 Task: In the  document Climateaction.epub Add page color 'Gold'Gold . Insert watermark . Insert watermark  Softera Apply Font Style in watermark Georgia; font size  113 and place the watermark  Horizontally
Action: Mouse moved to (52, 90)
Screenshot: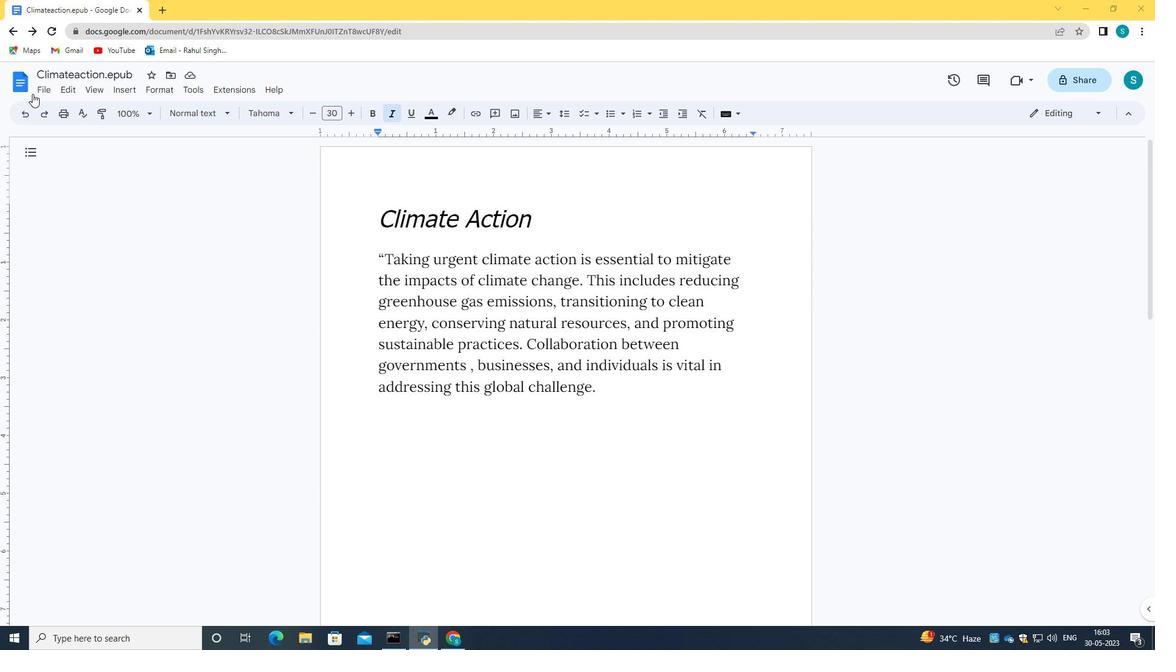 
Action: Mouse pressed left at (52, 90)
Screenshot: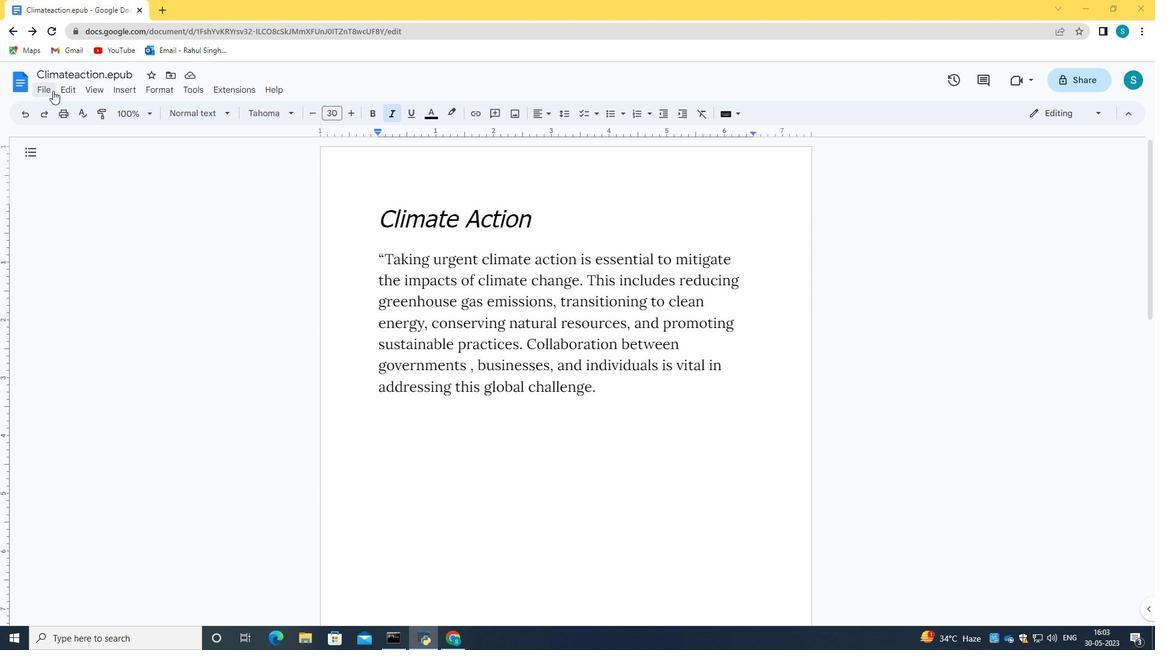 
Action: Mouse moved to (130, 427)
Screenshot: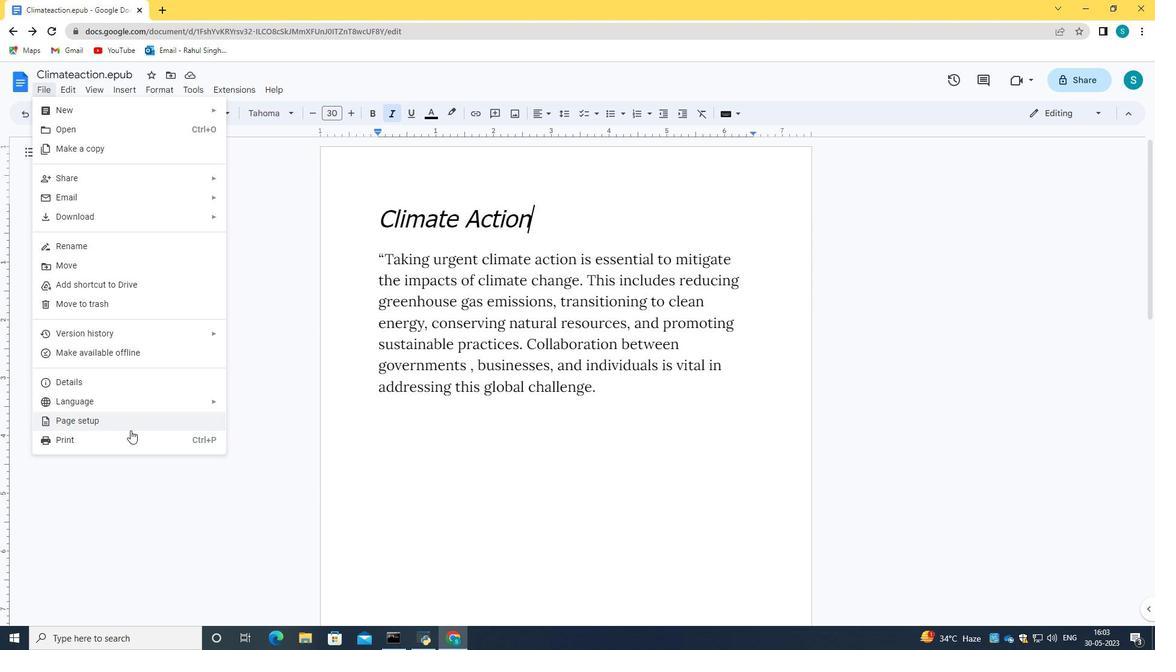 
Action: Mouse pressed left at (130, 427)
Screenshot: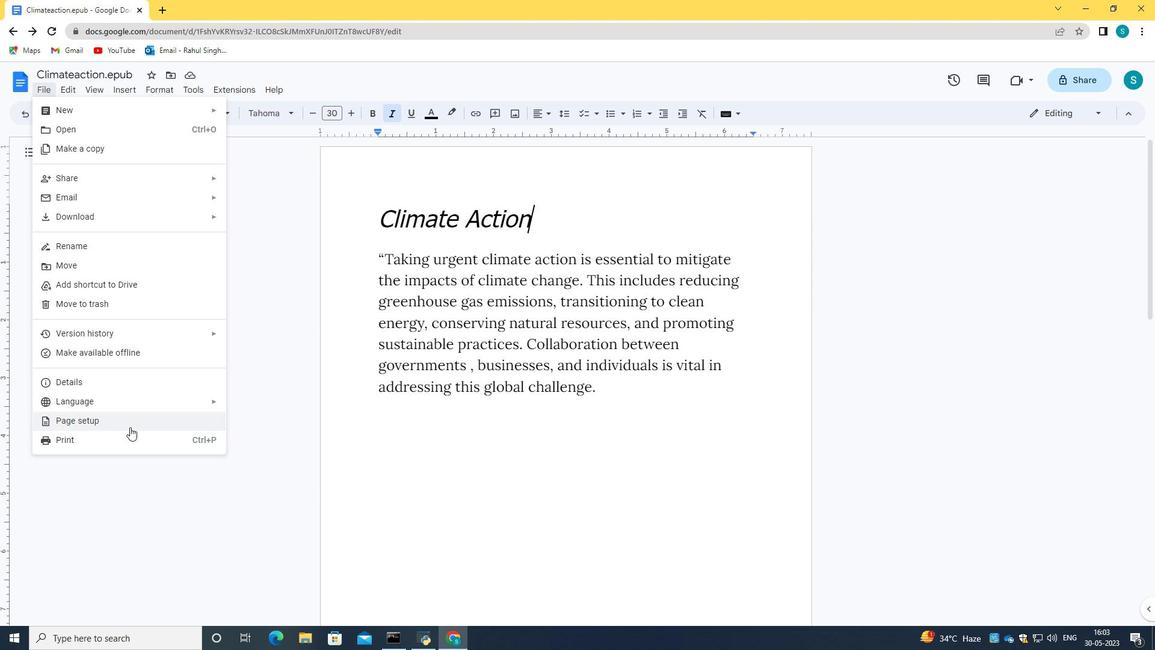 
Action: Mouse moved to (483, 417)
Screenshot: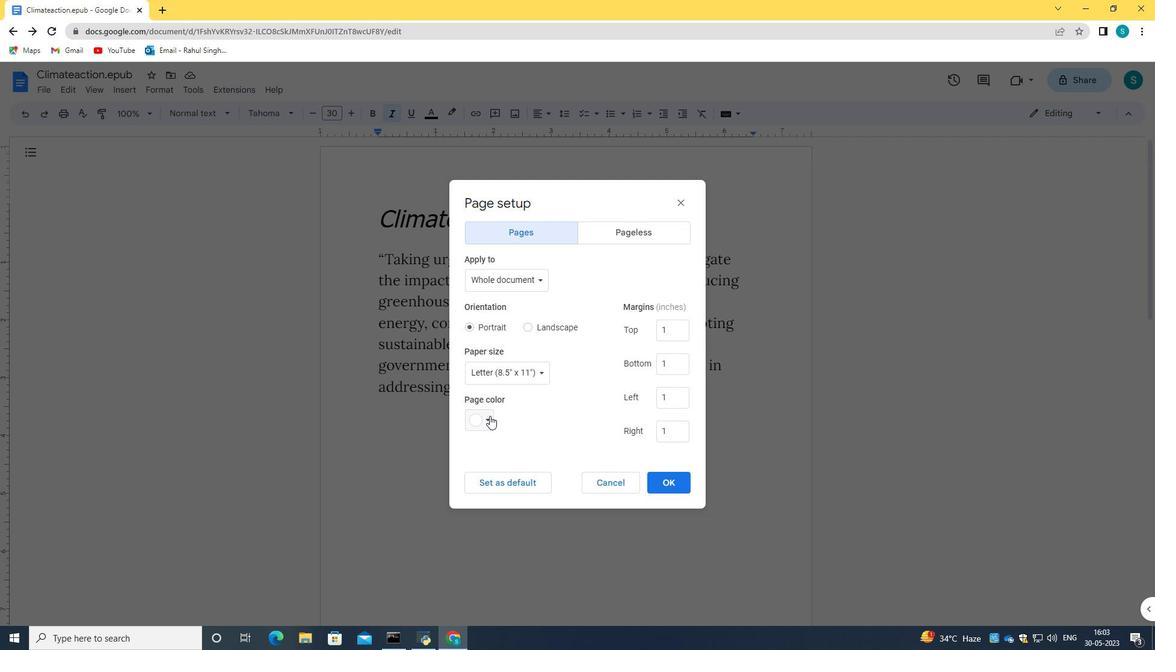 
Action: Mouse pressed left at (483, 417)
Screenshot: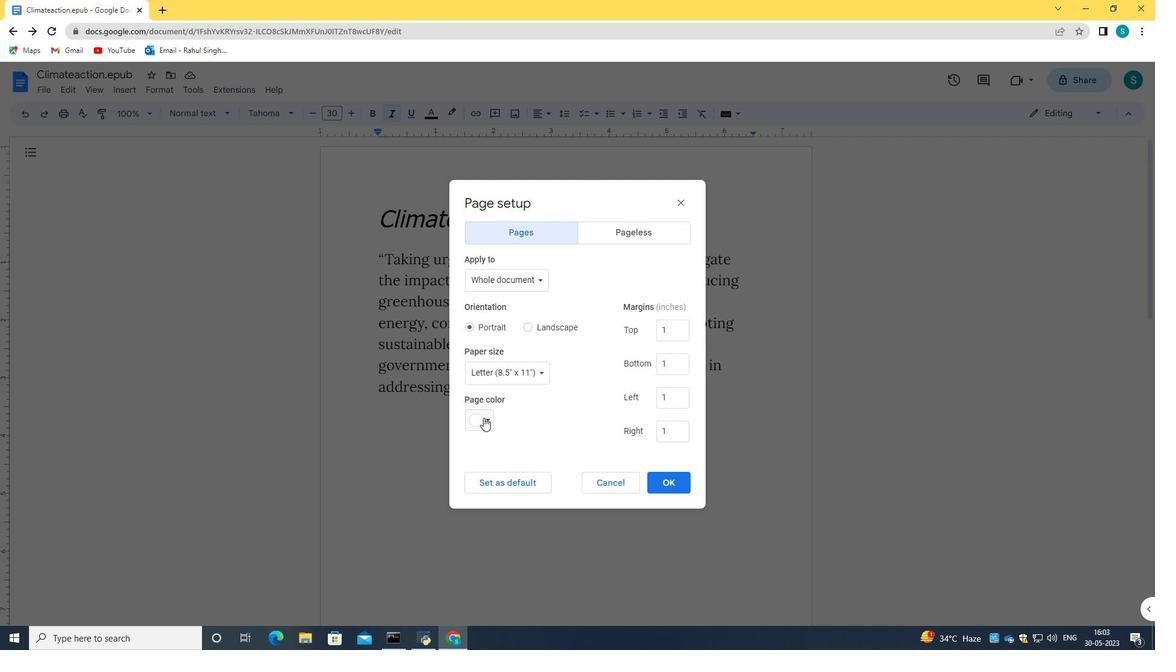 
Action: Mouse moved to (520, 526)
Screenshot: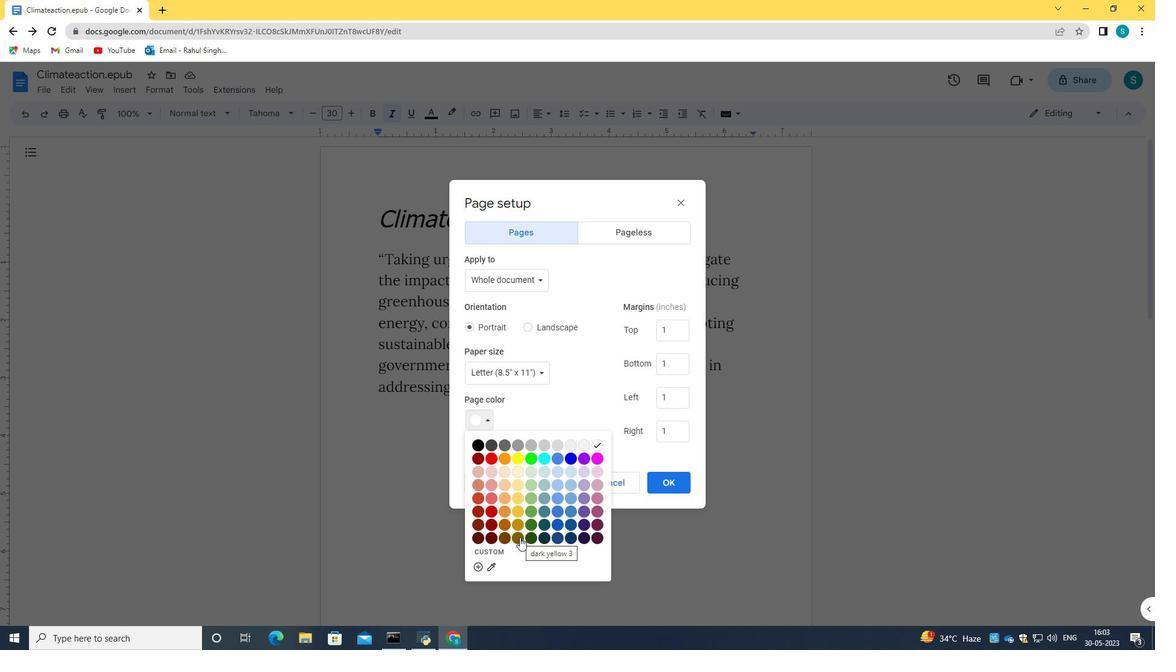 
Action: Mouse pressed left at (520, 526)
Screenshot: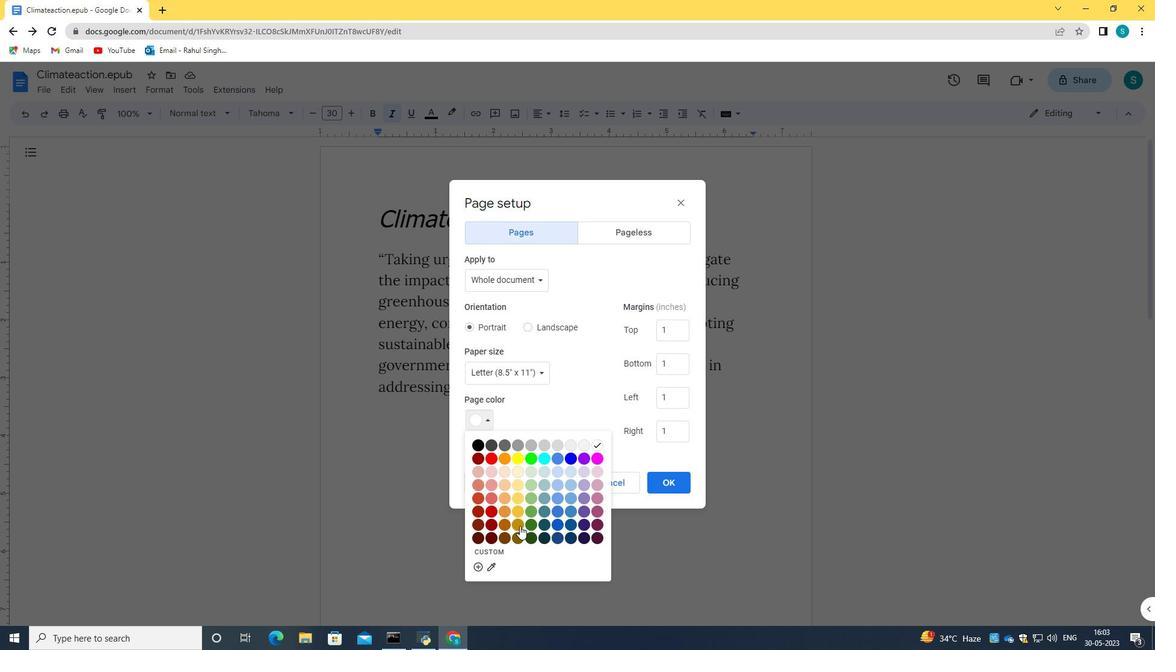 
Action: Mouse moved to (671, 486)
Screenshot: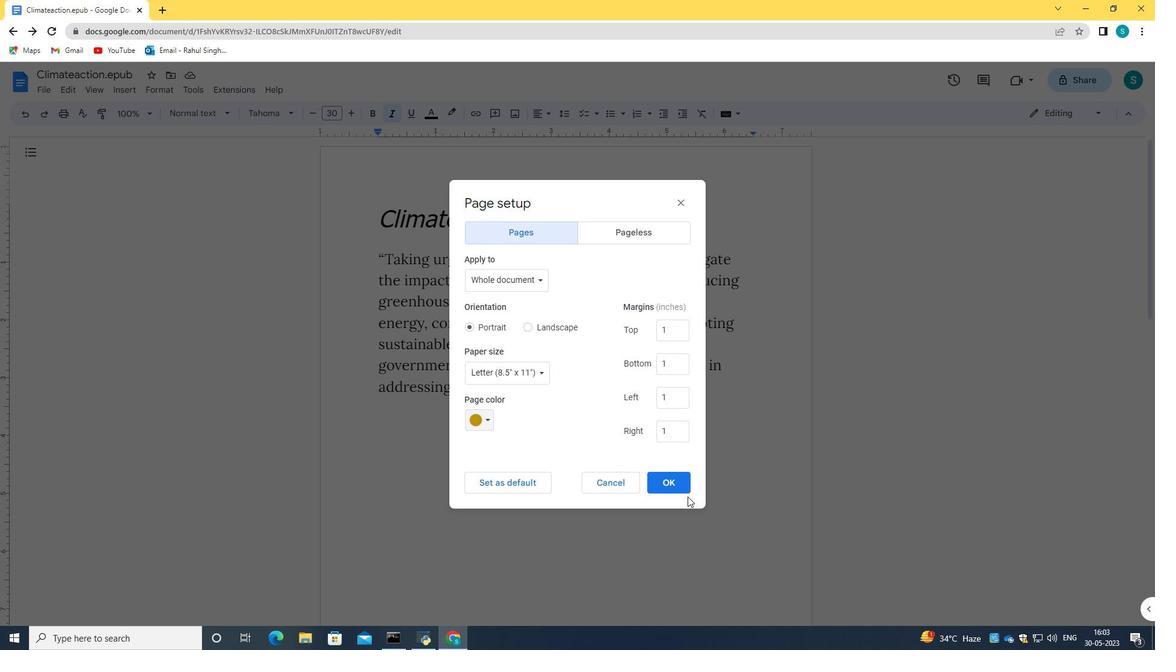 
Action: Mouse pressed left at (671, 486)
Screenshot: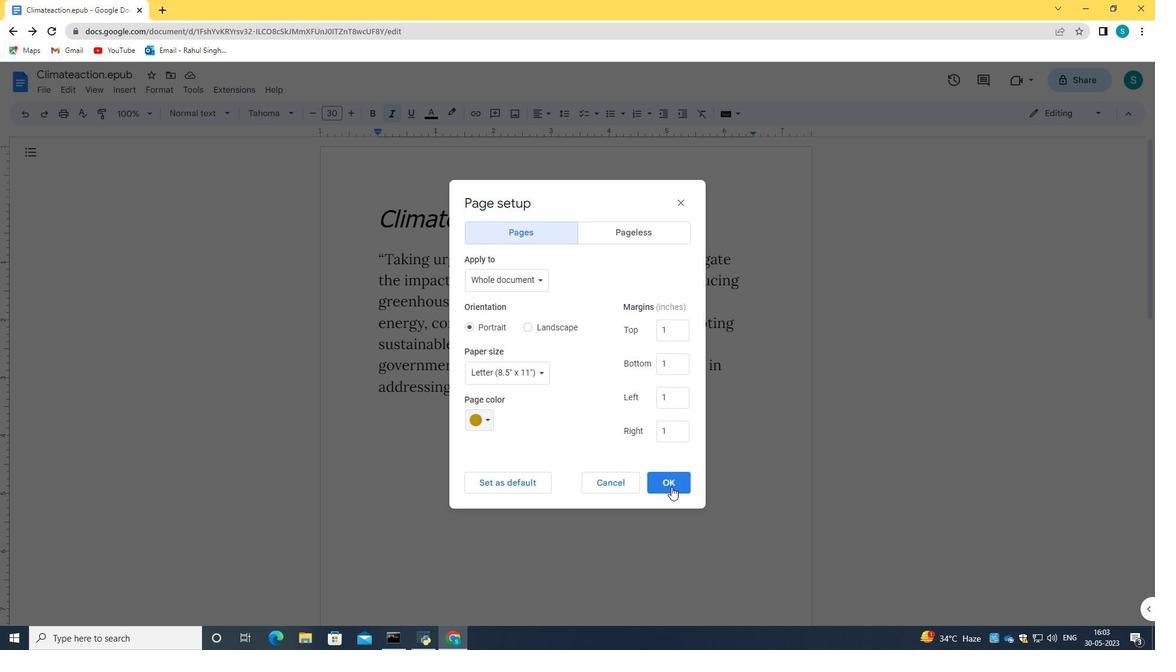 
Action: Mouse moved to (675, 328)
Screenshot: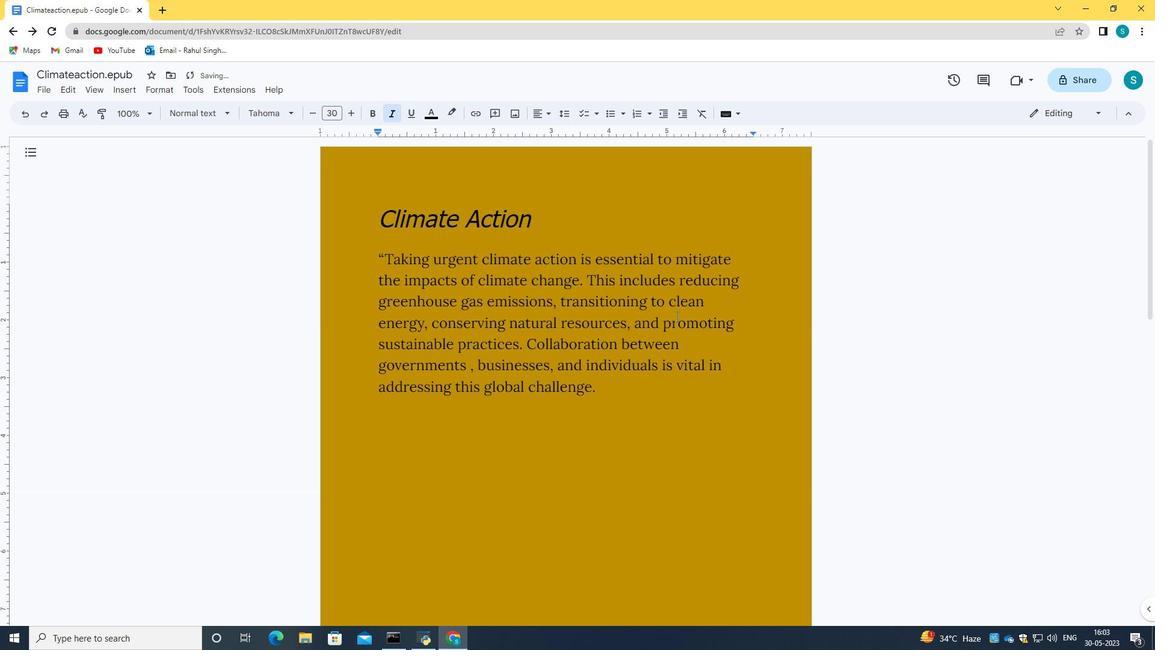 
Action: Mouse scrolled (675, 328) with delta (0, 0)
Screenshot: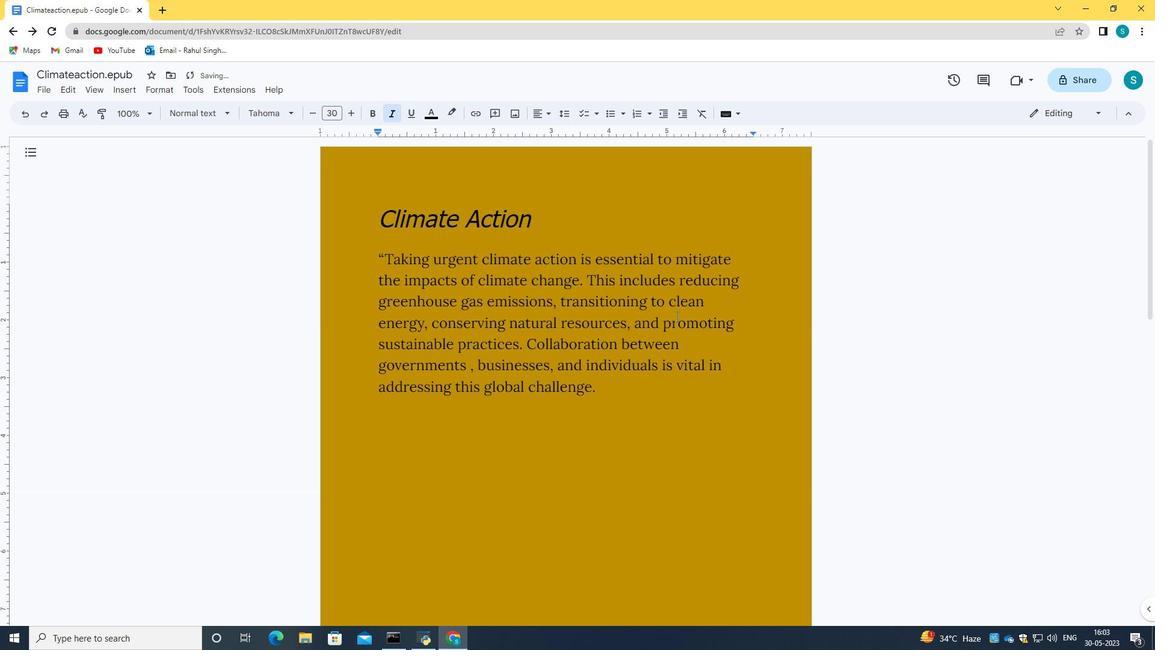 
Action: Mouse moved to (675, 329)
Screenshot: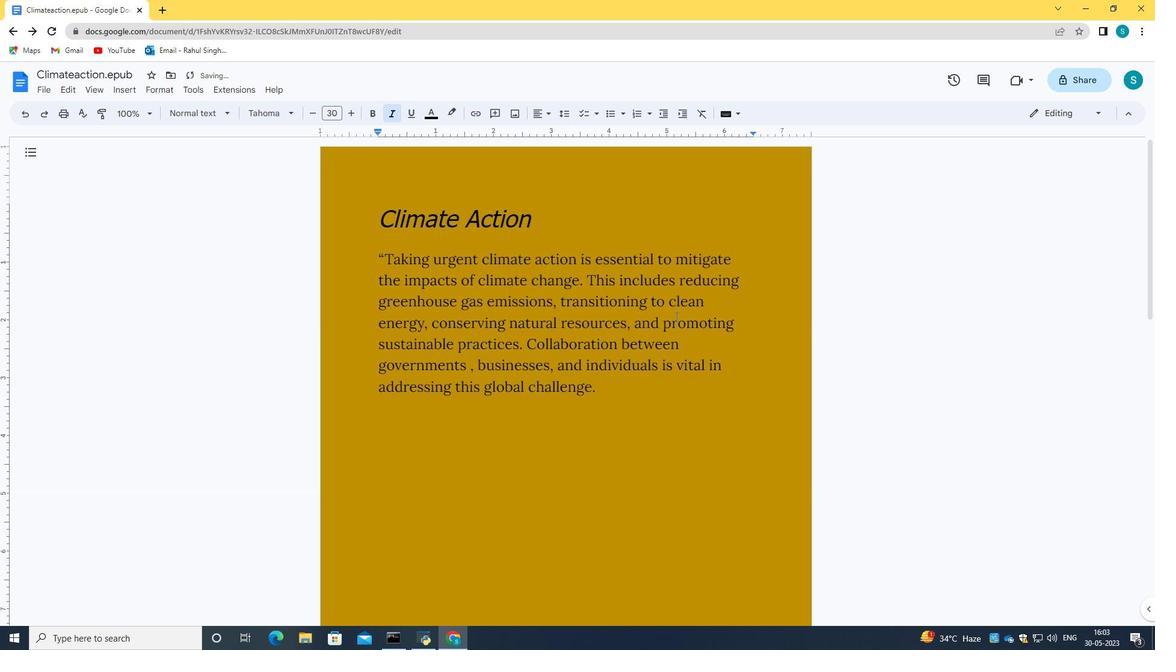 
Action: Mouse scrolled (675, 328) with delta (0, 0)
Screenshot: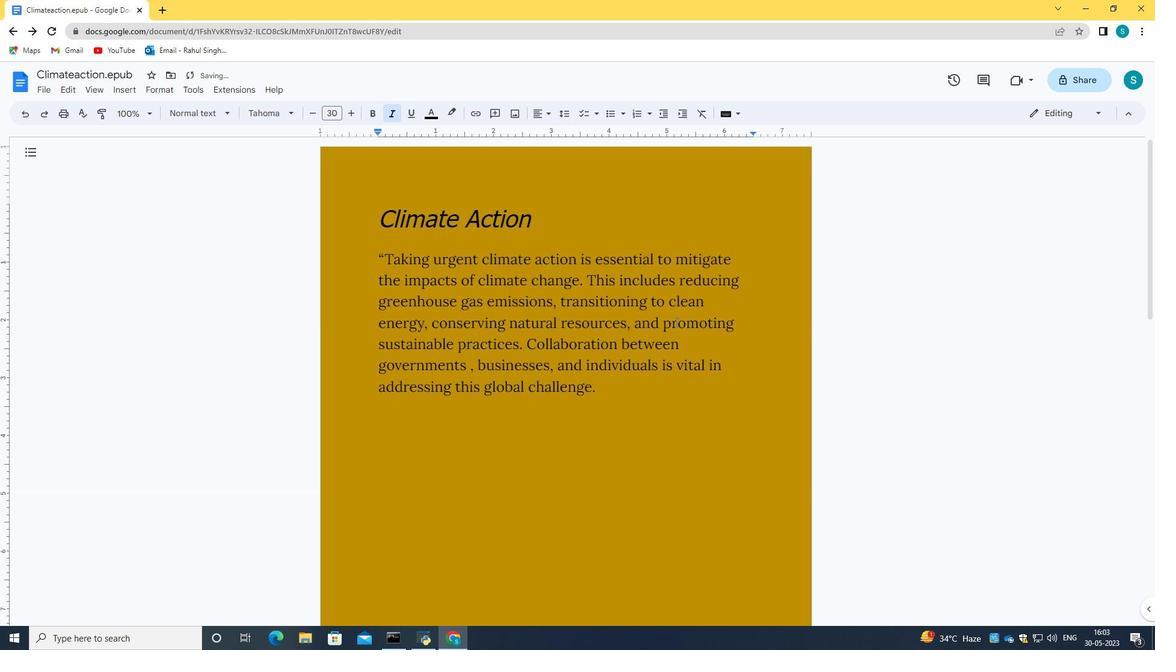
Action: Mouse moved to (675, 330)
Screenshot: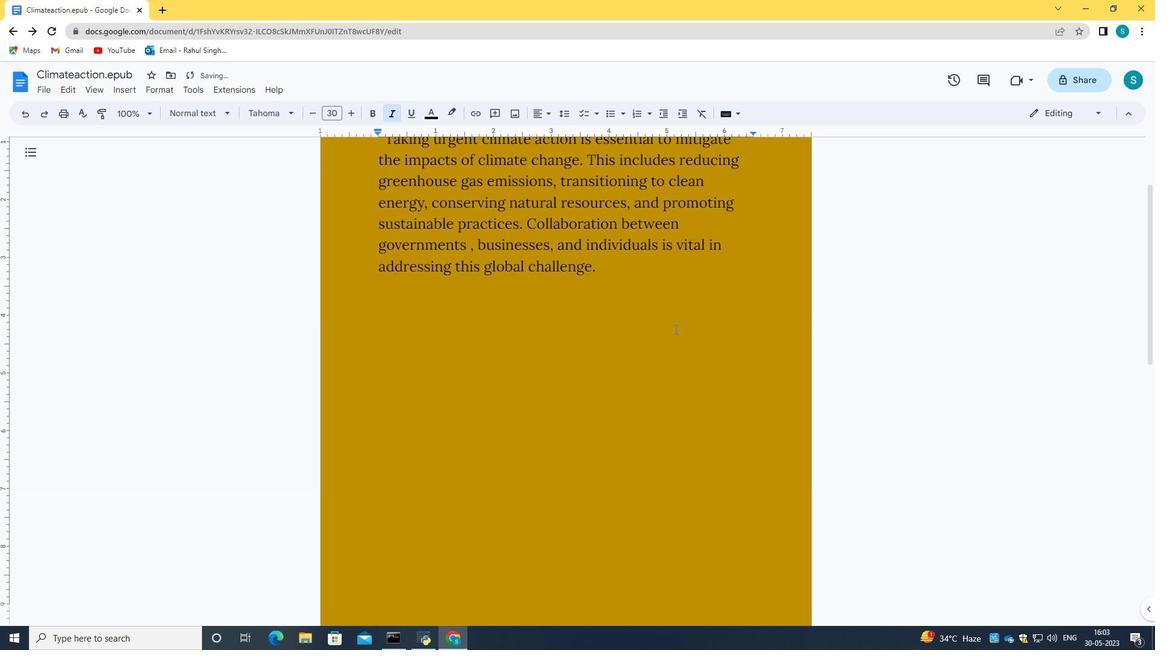 
Action: Mouse scrolled (675, 331) with delta (0, 0)
Screenshot: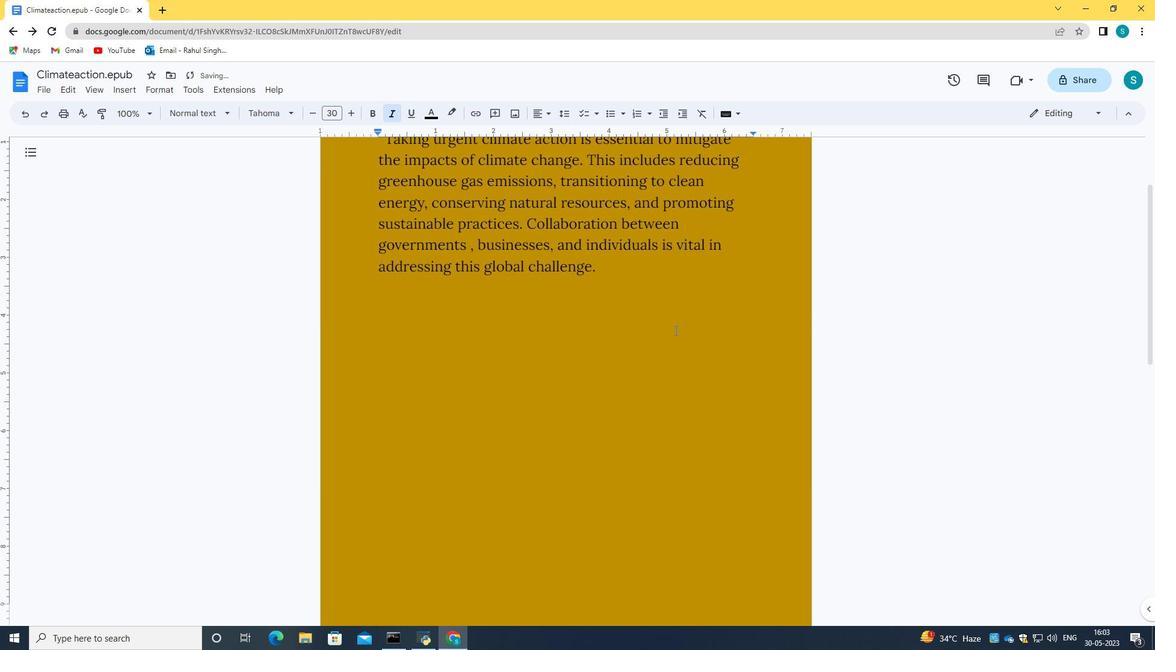
Action: Mouse scrolled (675, 331) with delta (0, 0)
Screenshot: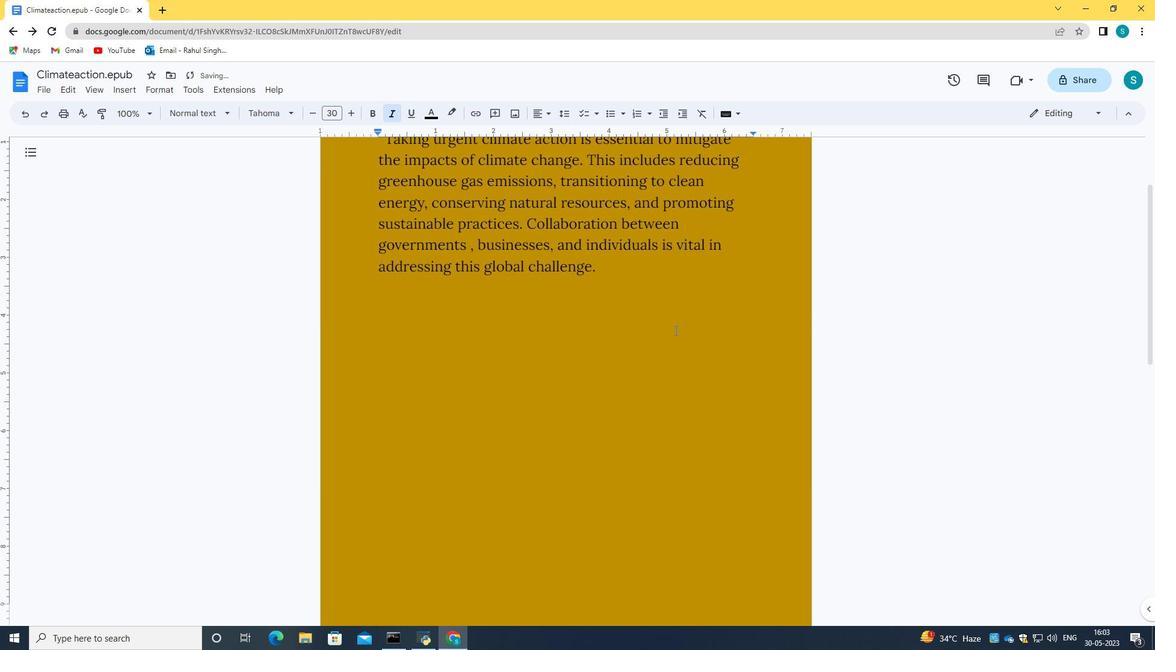 
Action: Mouse scrolled (675, 331) with delta (0, 0)
Screenshot: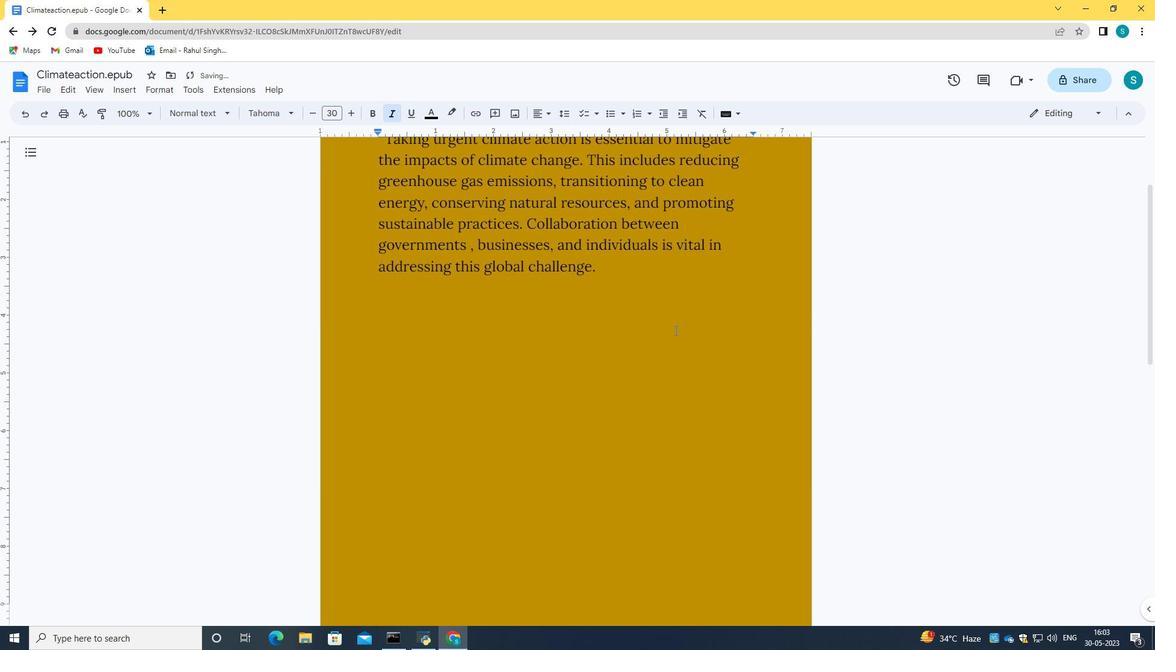 
Action: Mouse scrolled (675, 331) with delta (0, 0)
Screenshot: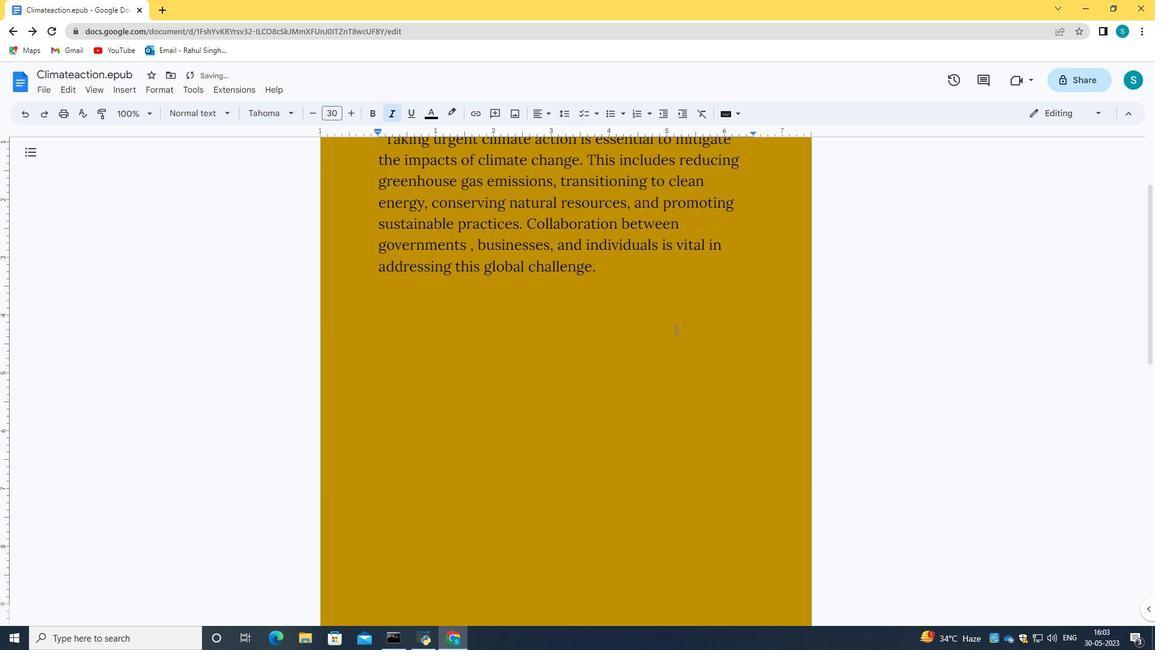 
Action: Mouse moved to (123, 90)
Screenshot: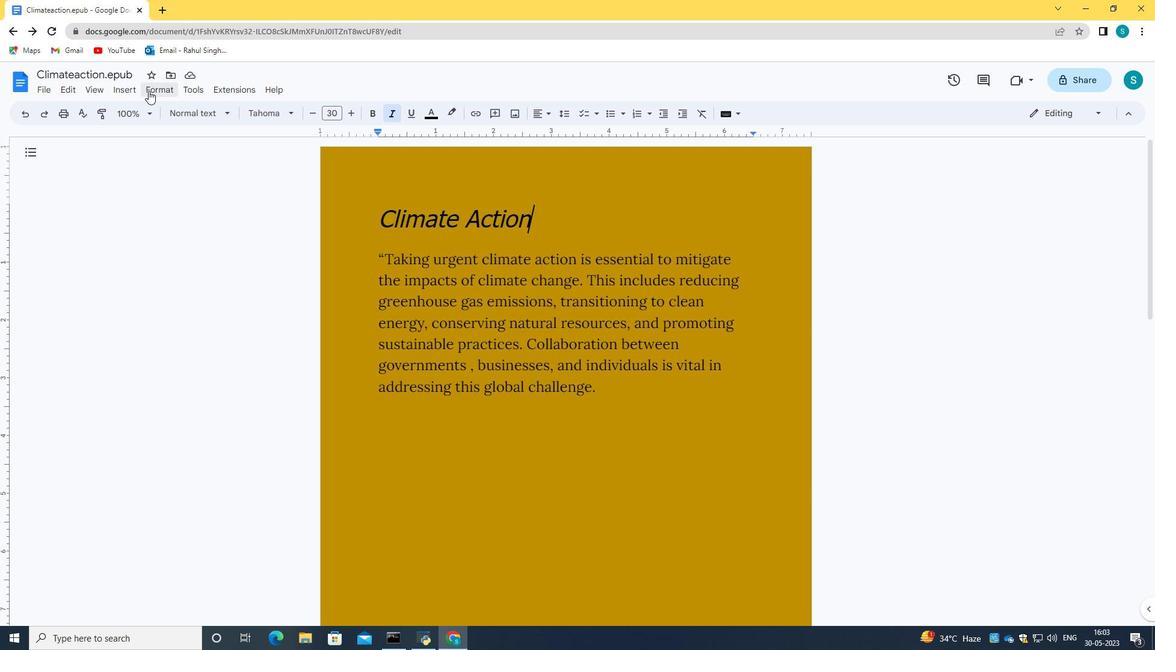 
Action: Mouse pressed left at (123, 90)
Screenshot: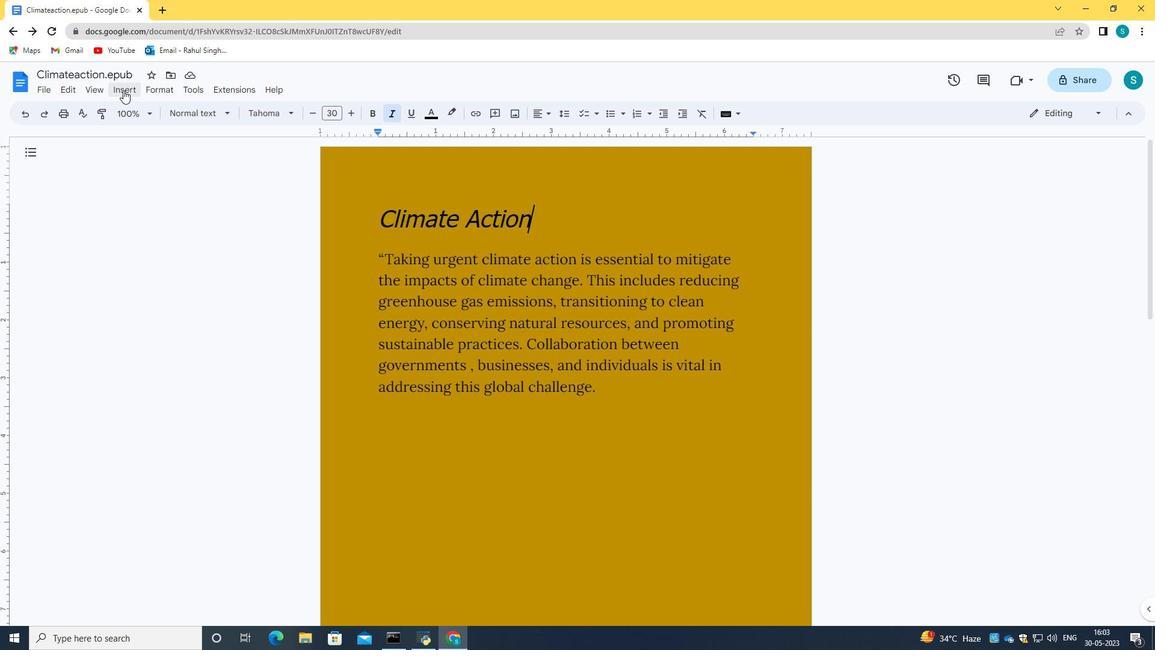 
Action: Mouse moved to (188, 378)
Screenshot: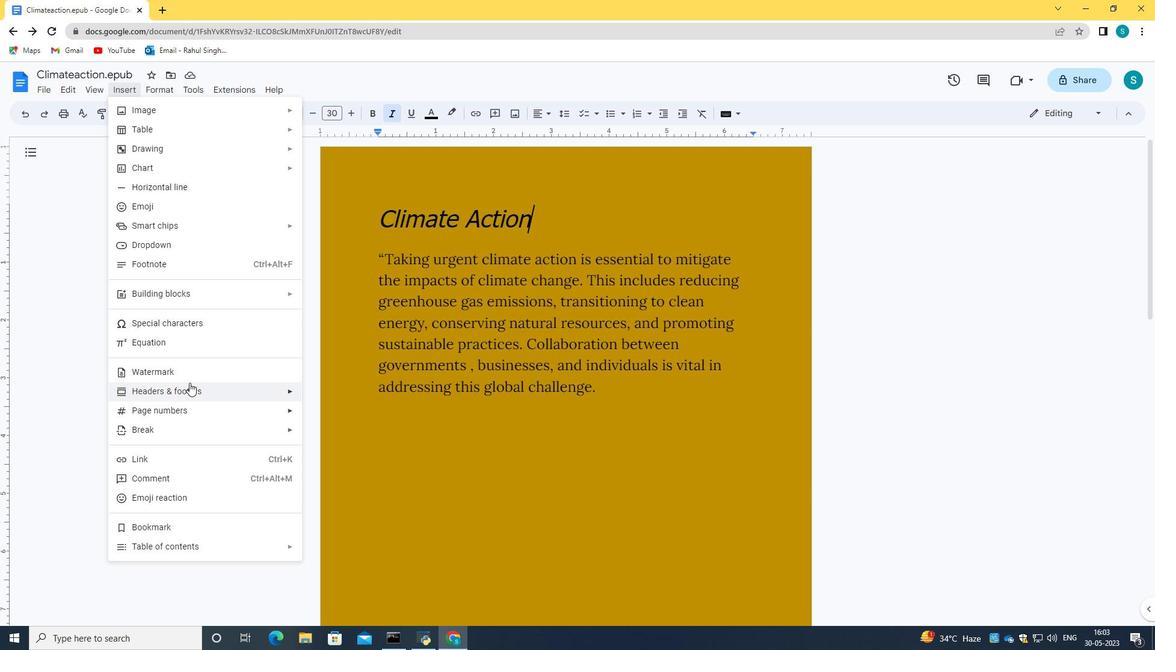 
Action: Mouse pressed left at (188, 378)
Screenshot: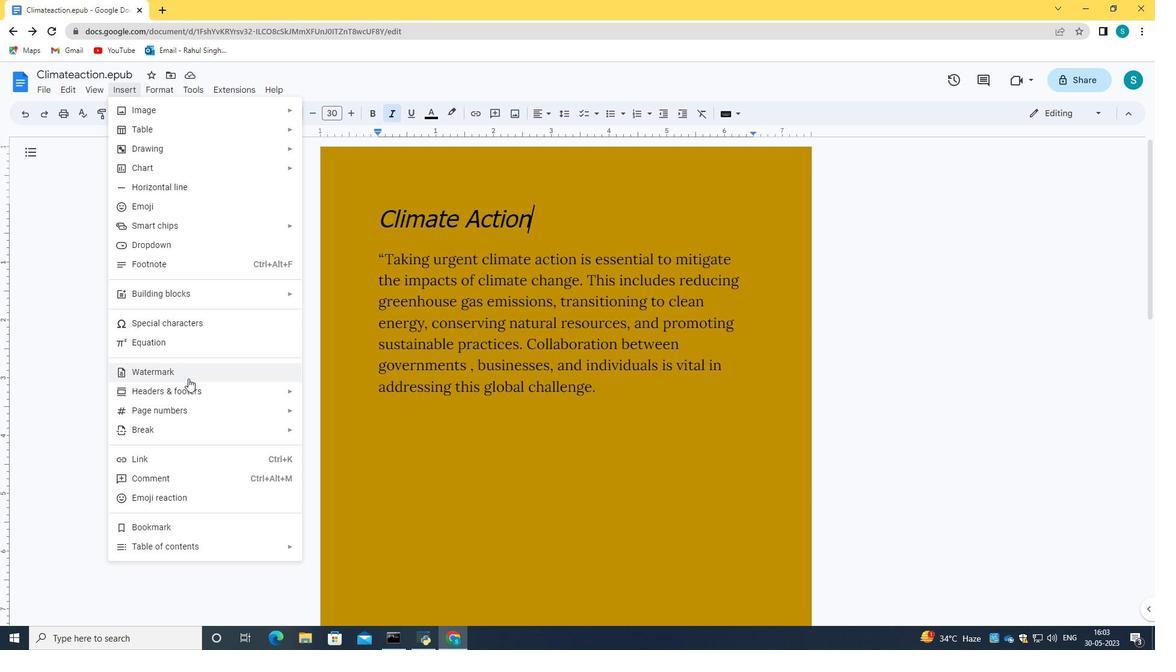 
Action: Mouse moved to (1117, 147)
Screenshot: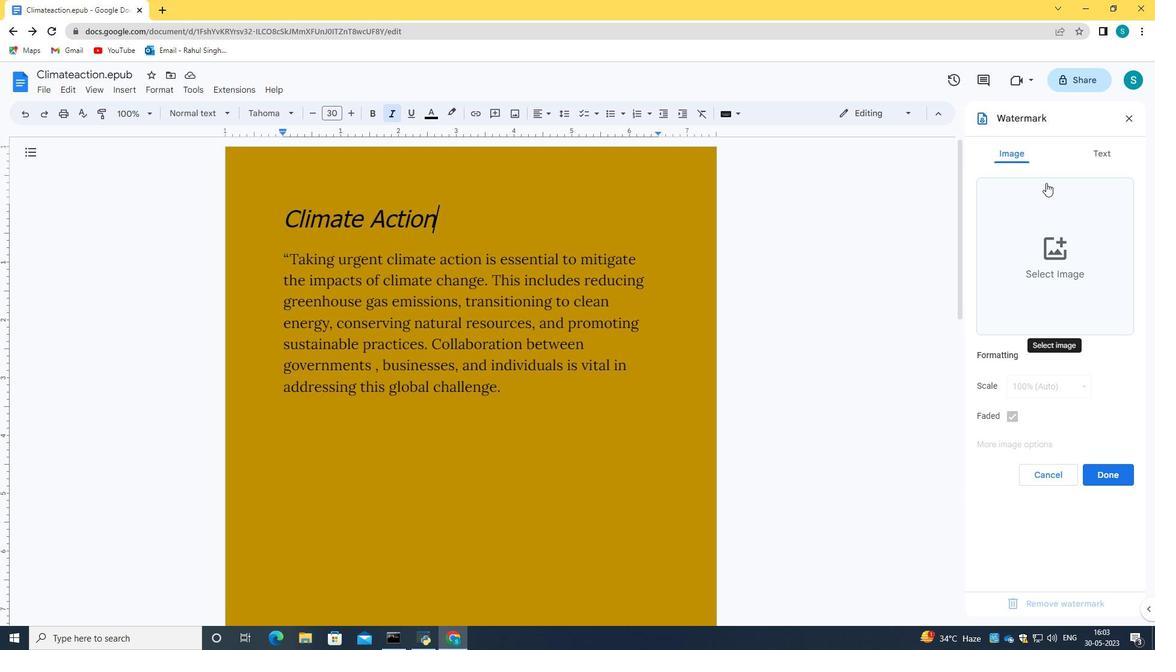 
Action: Mouse pressed left at (1117, 147)
Screenshot: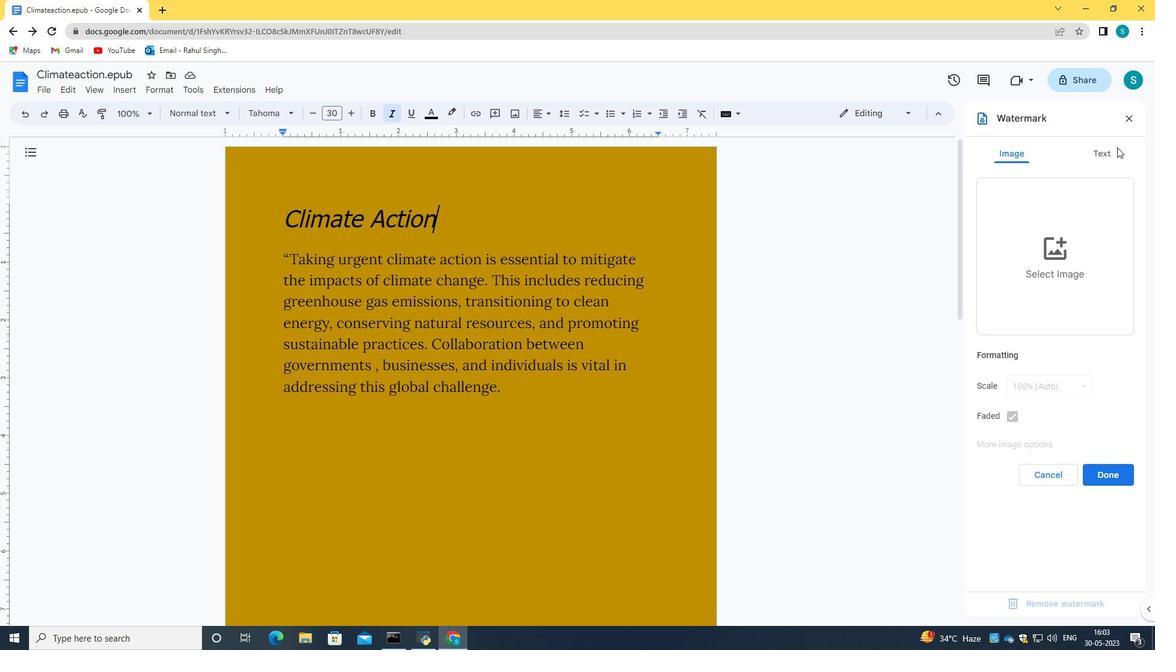 
Action: Mouse moved to (1107, 156)
Screenshot: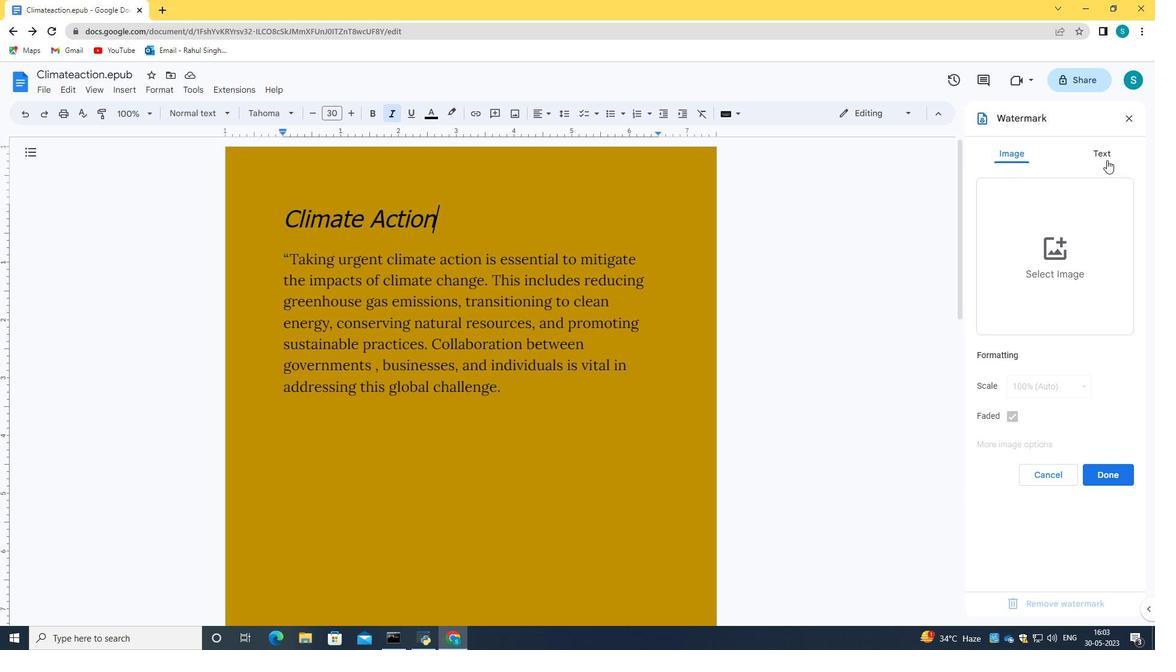 
Action: Mouse pressed left at (1107, 156)
Screenshot: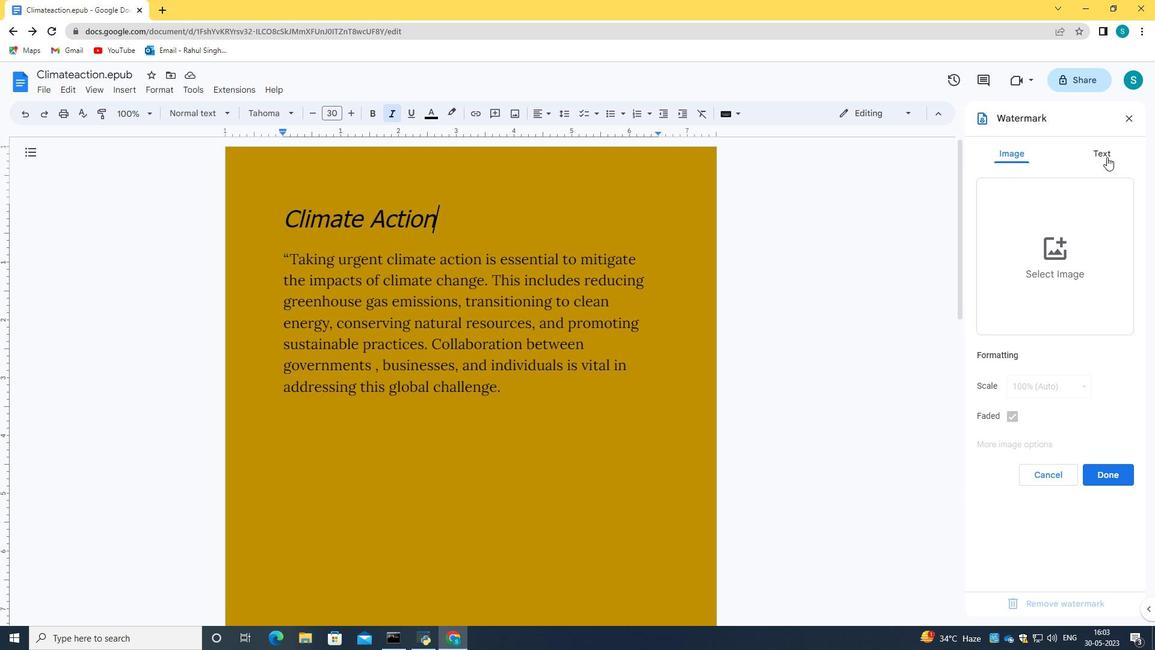 
Action: Mouse moved to (1007, 190)
Screenshot: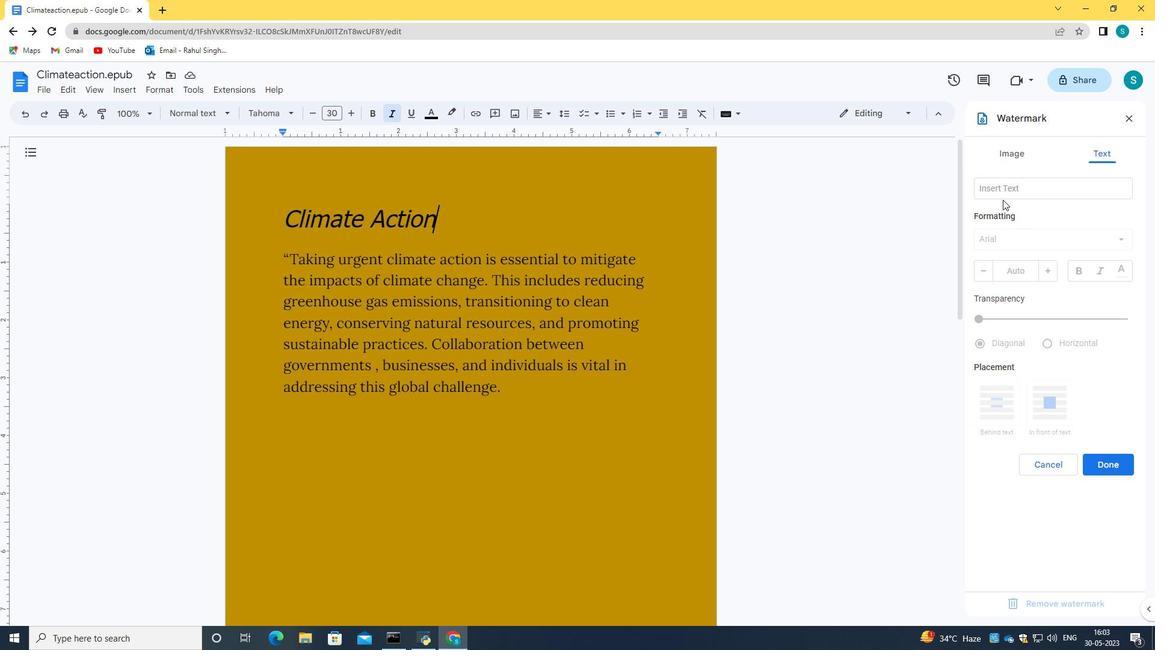 
Action: Mouse pressed left at (1007, 190)
Screenshot: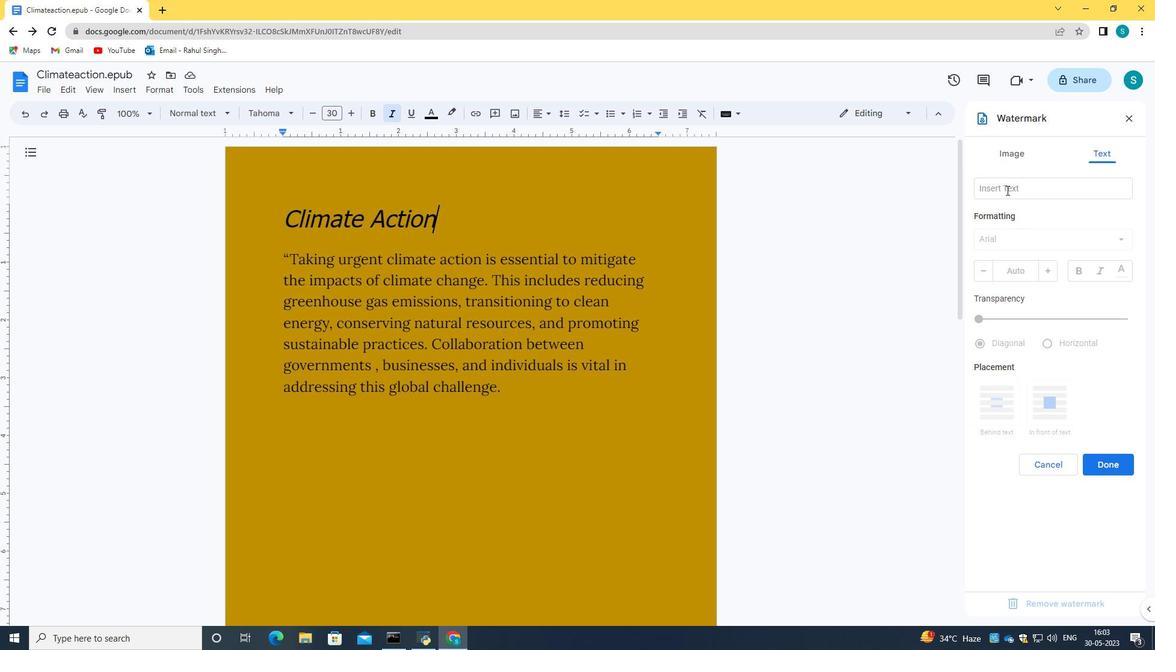 
Action: Key pressed <Key.caps_lock>S<Key.caps_lock>oft<Key.backspace><Key.backspace><Key.backspace><Key.backspace>s<Key.caps_lock>OFTERA
Screenshot: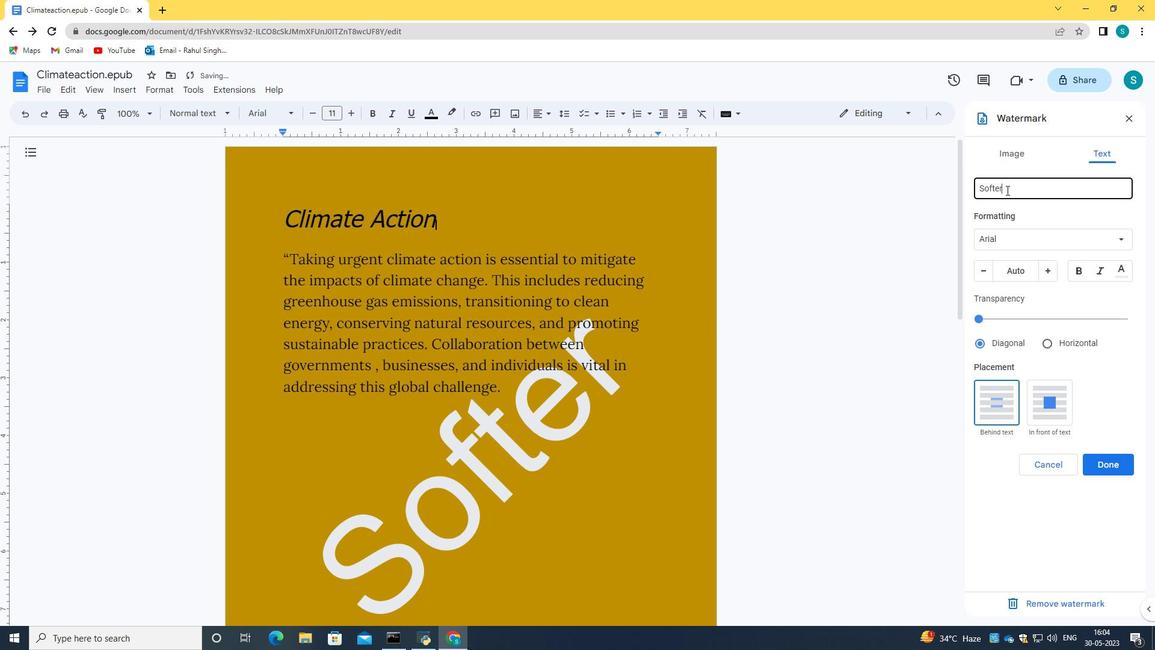 
Action: Mouse moved to (1021, 236)
Screenshot: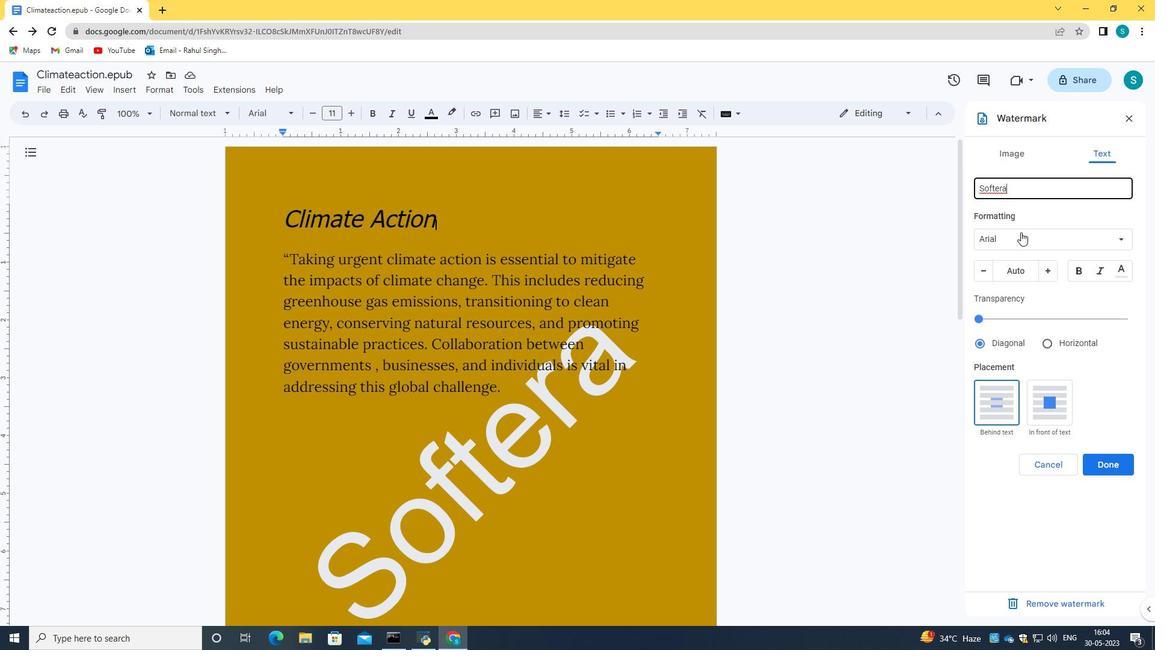 
Action: Mouse pressed left at (1021, 236)
Screenshot: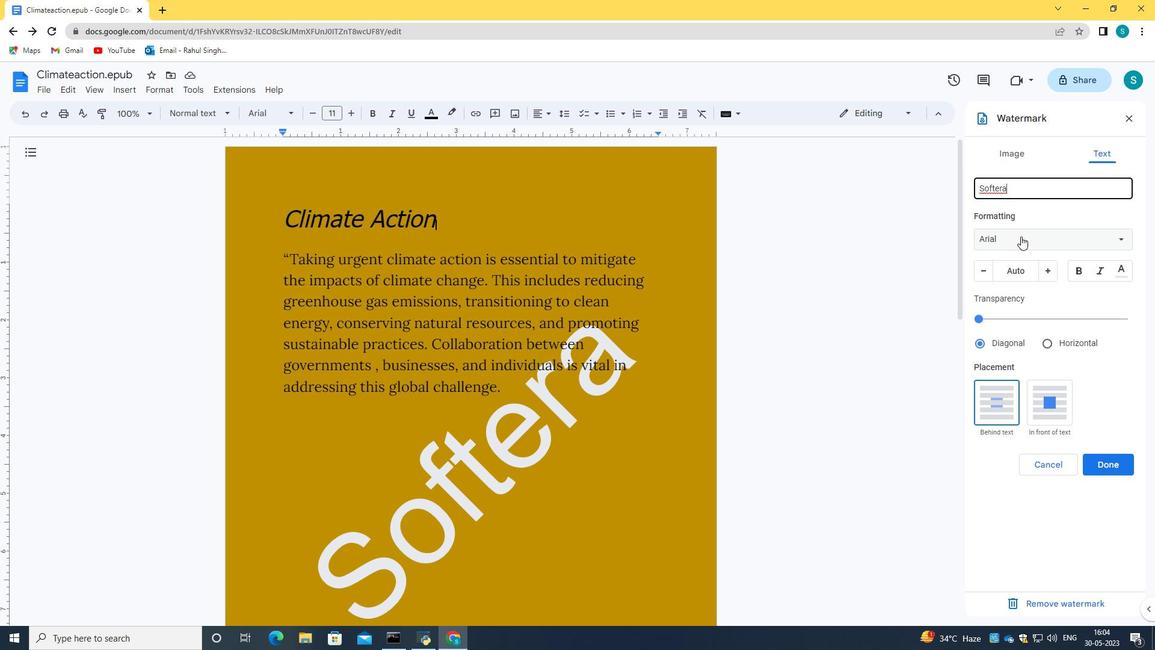 
Action: Mouse moved to (1025, 390)
Screenshot: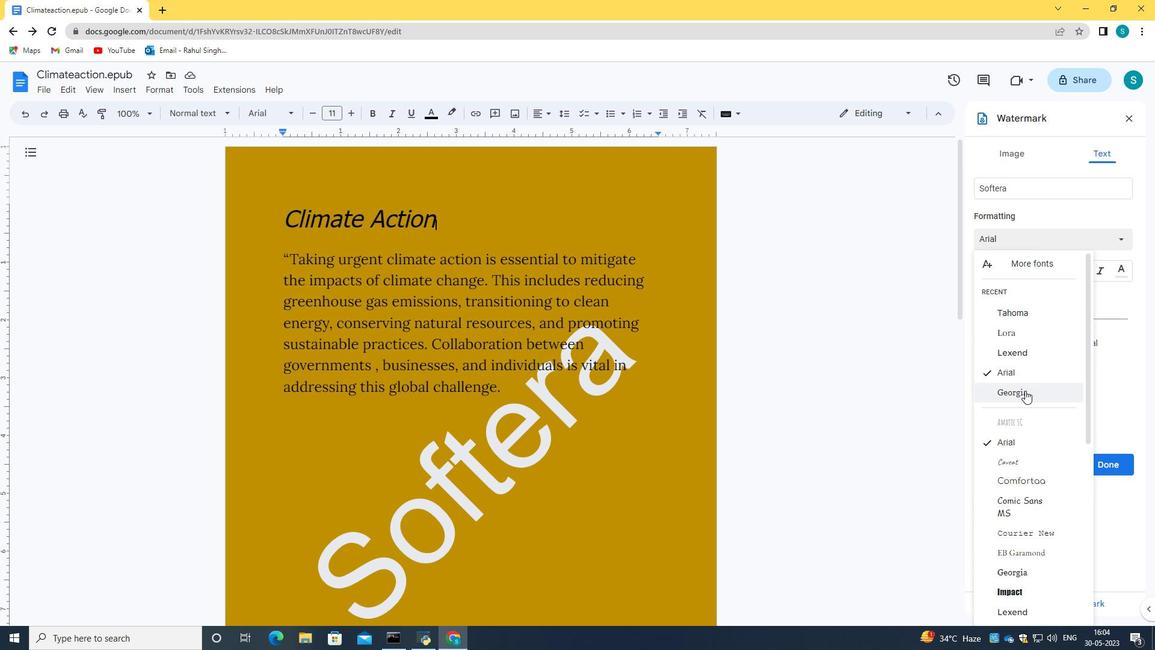 
Action: Mouse pressed left at (1025, 390)
Screenshot: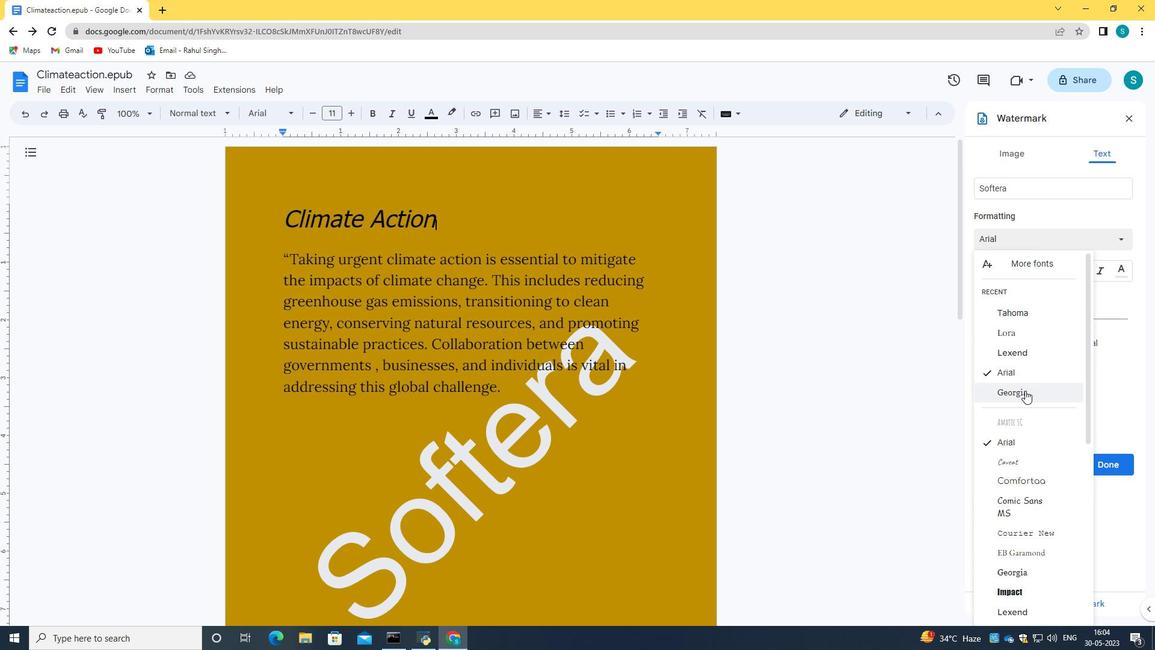 
Action: Mouse moved to (1027, 271)
Screenshot: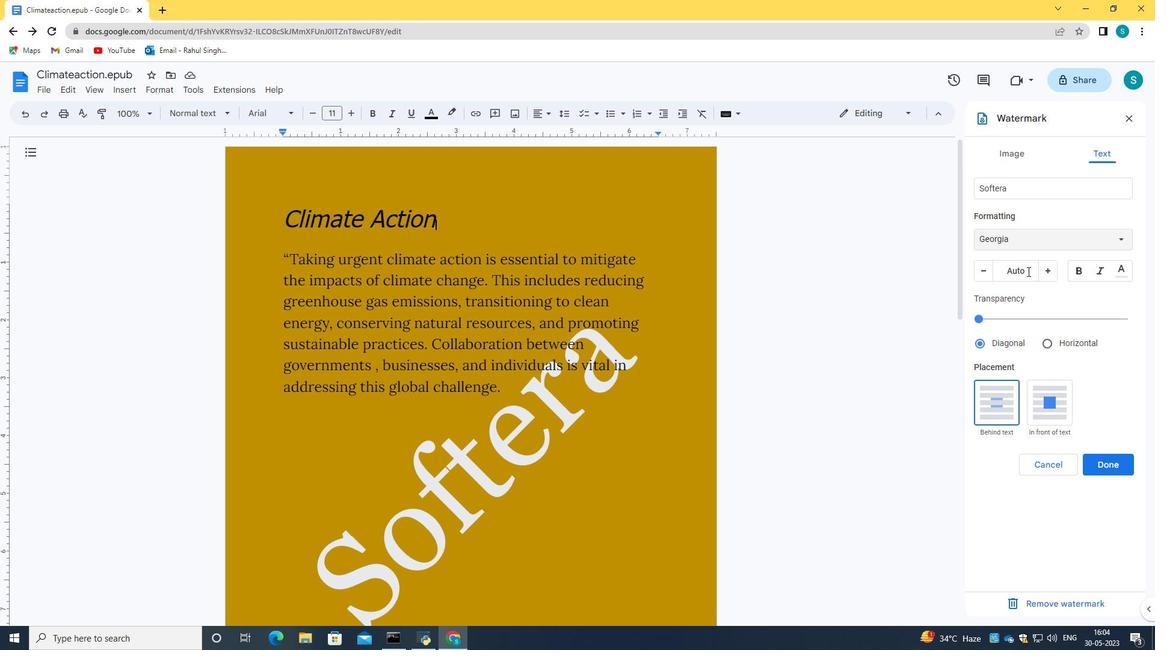 
Action: Mouse pressed left at (1027, 271)
Screenshot: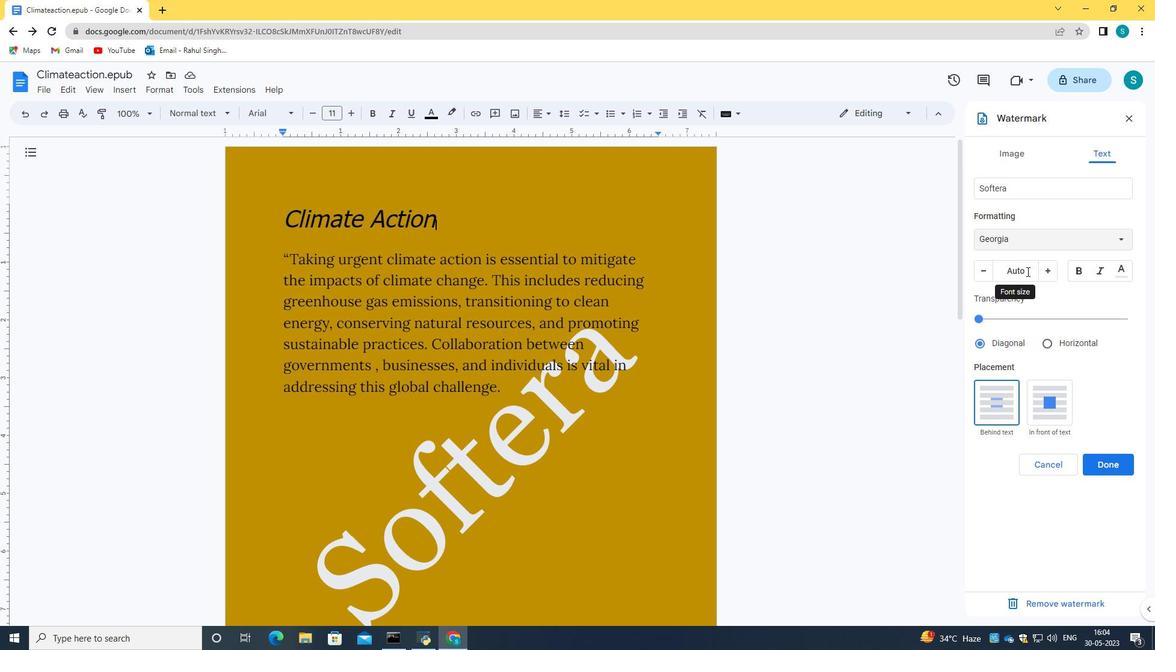 
Action: Key pressed 113
Screenshot: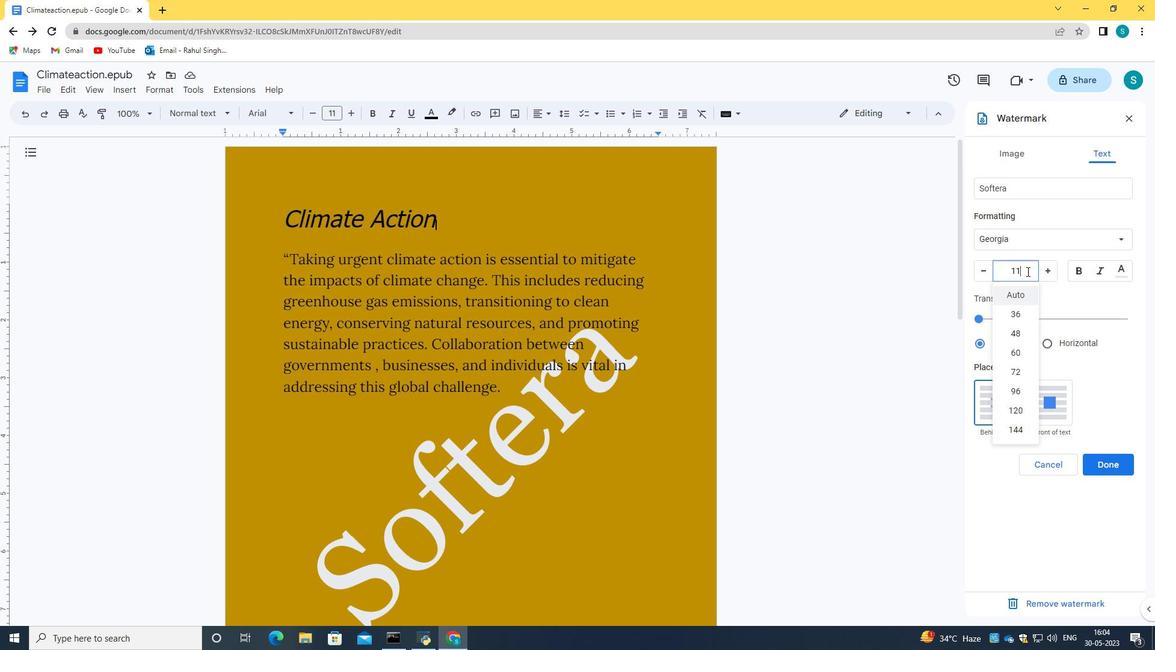 
Action: Mouse moved to (1005, 298)
Screenshot: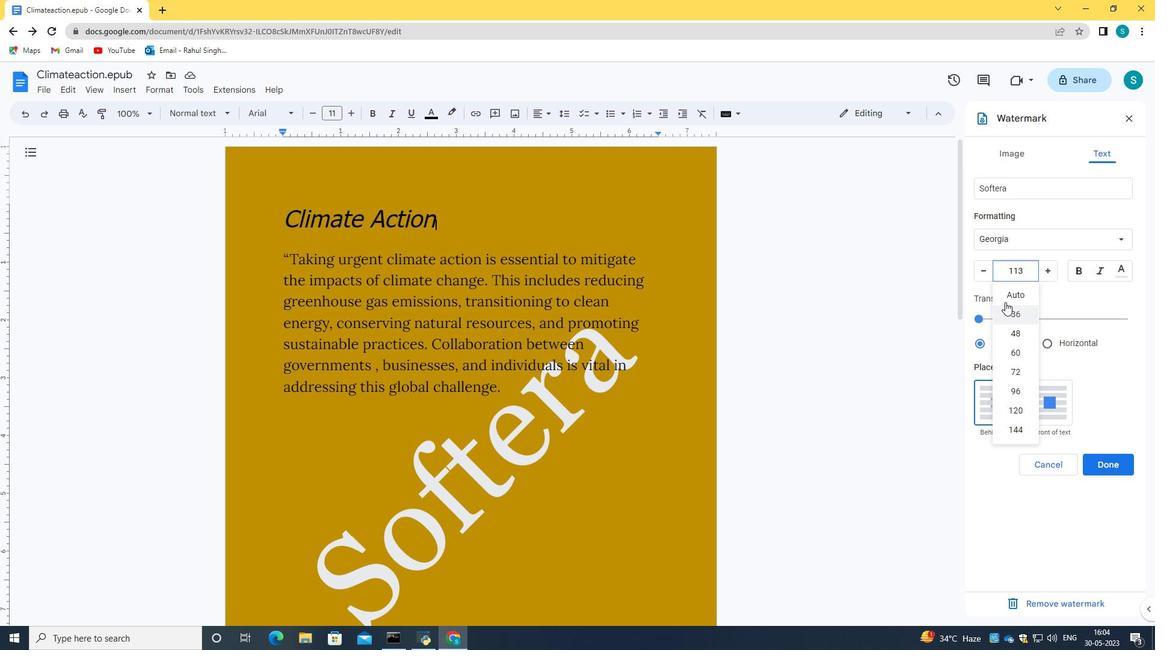
Action: Key pressed <Key.enter>
Screenshot: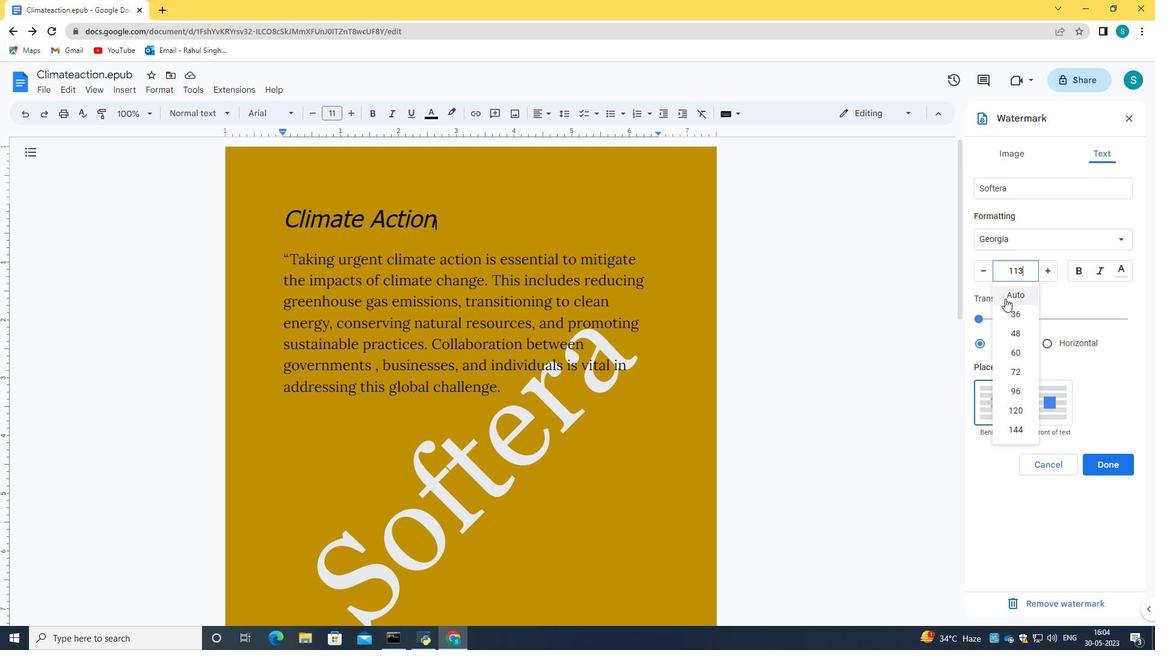 
Action: Mouse moved to (1051, 344)
Screenshot: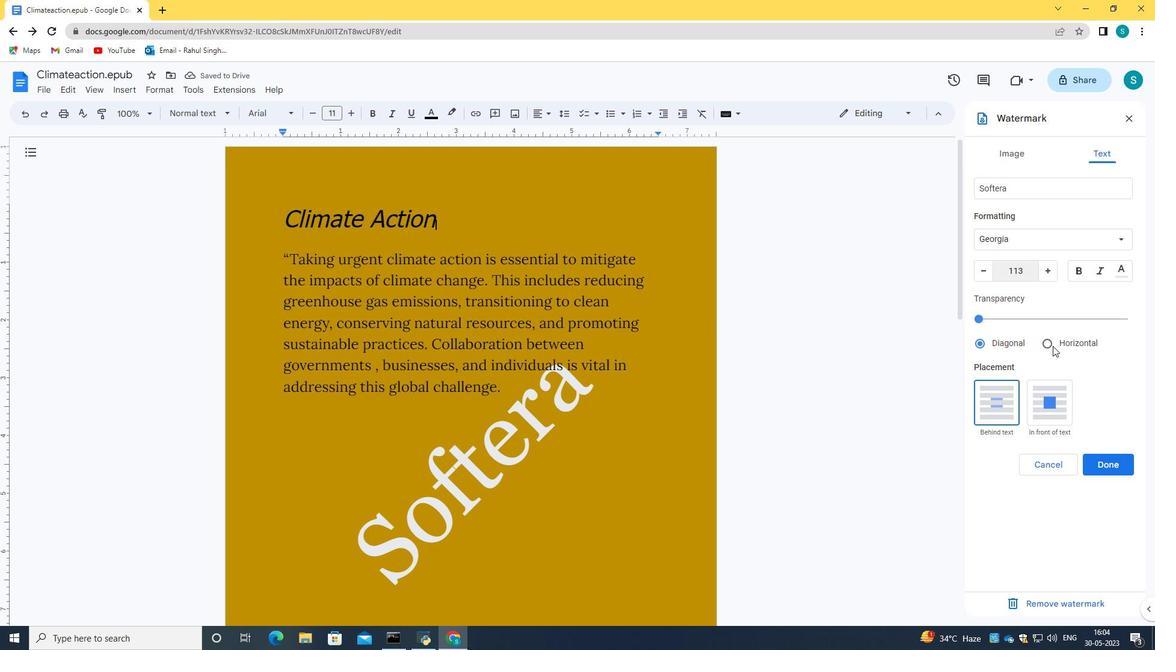 
Action: Mouse pressed left at (1051, 344)
Screenshot: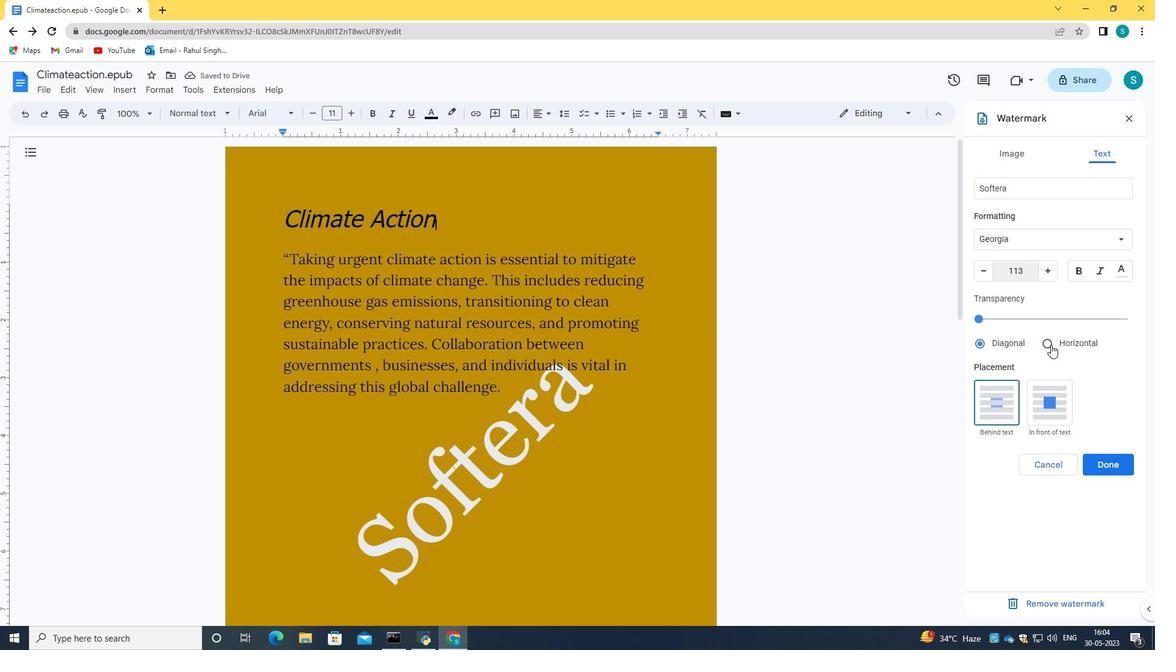 
Action: Mouse moved to (1107, 461)
Screenshot: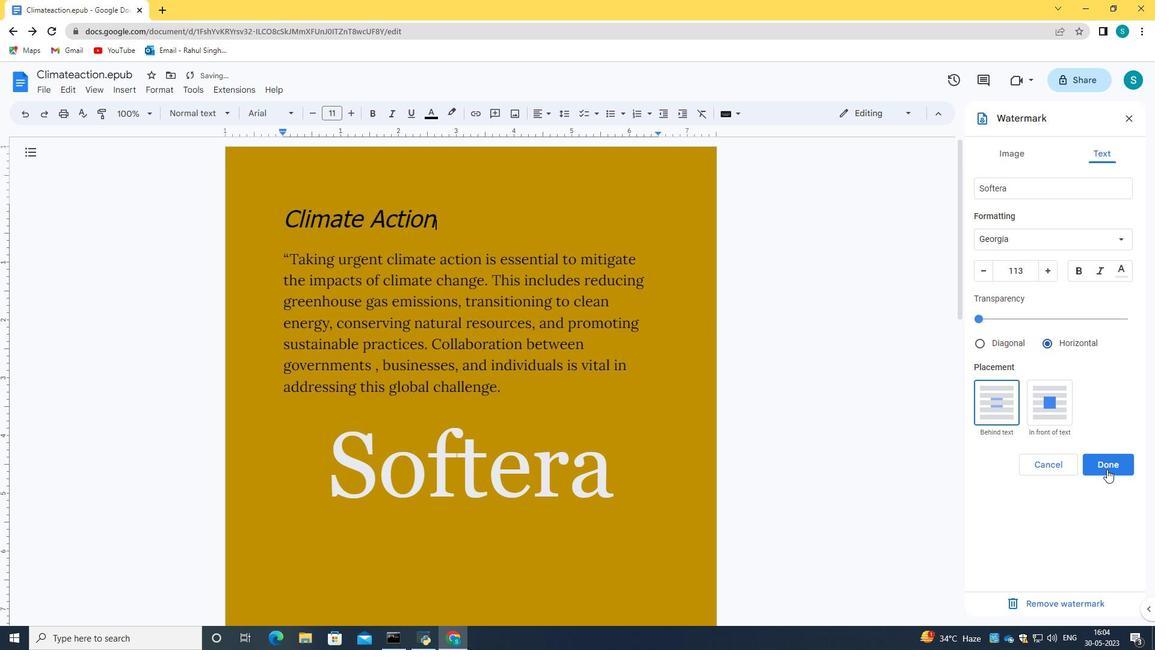 
Action: Mouse pressed left at (1107, 461)
Screenshot: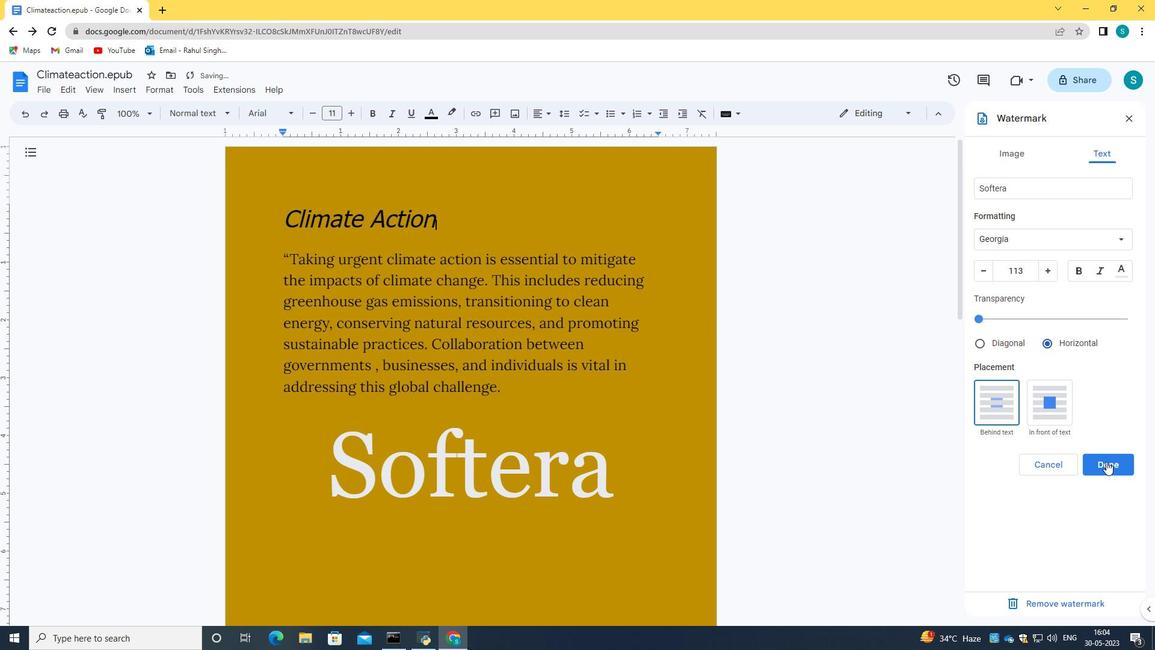 
Action: Mouse moved to (774, 381)
Screenshot: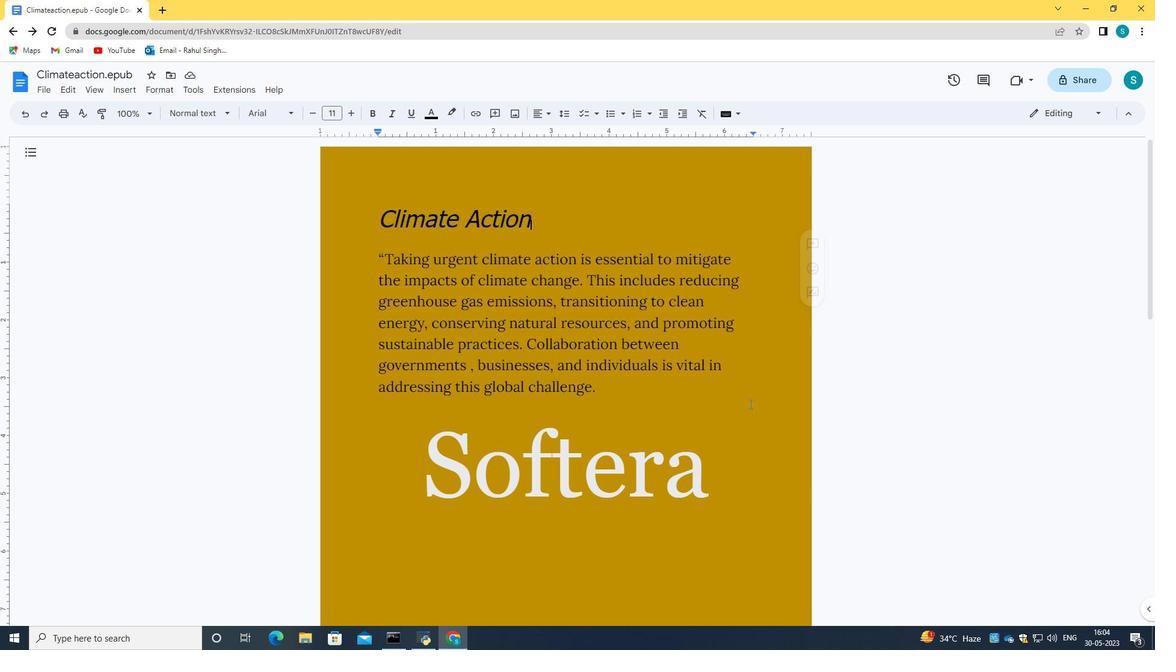 
Action: Mouse scrolled (774, 380) with delta (0, 0)
Screenshot: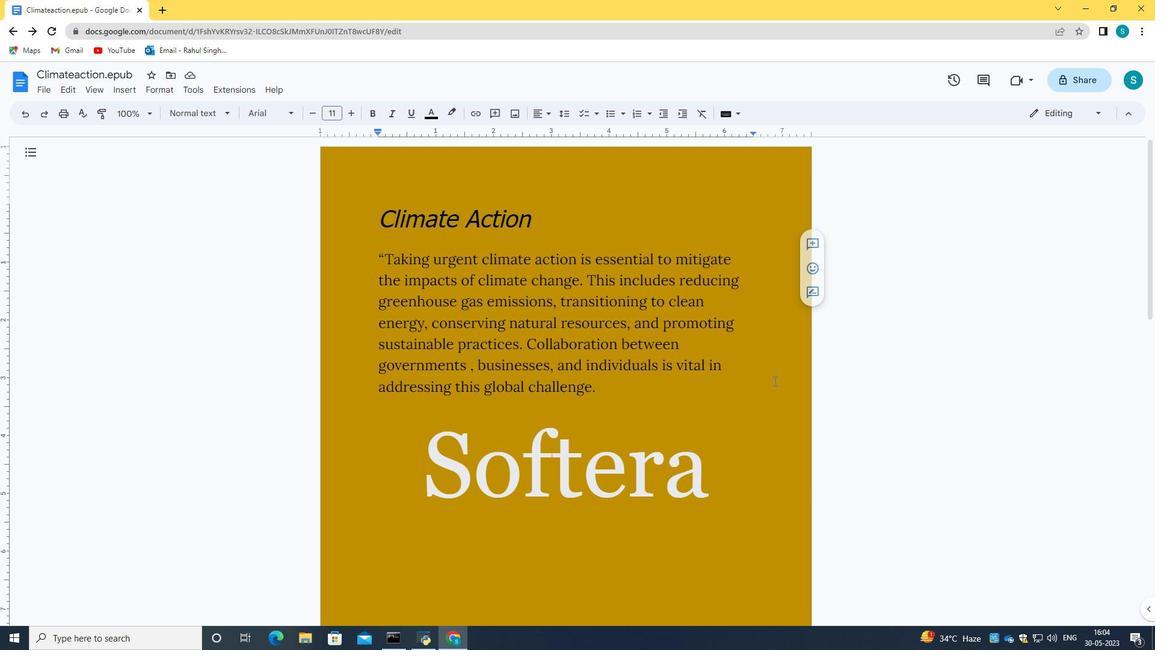 
Action: Mouse scrolled (774, 381) with delta (0, 0)
Screenshot: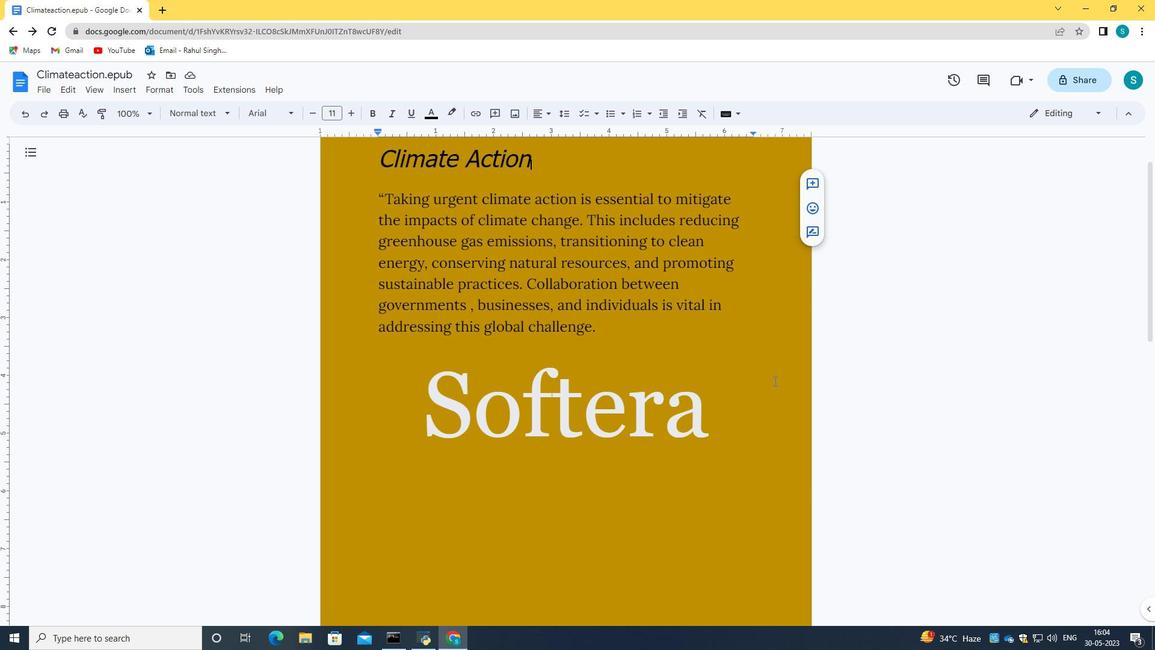 
Action: Mouse scrolled (774, 381) with delta (0, 0)
Screenshot: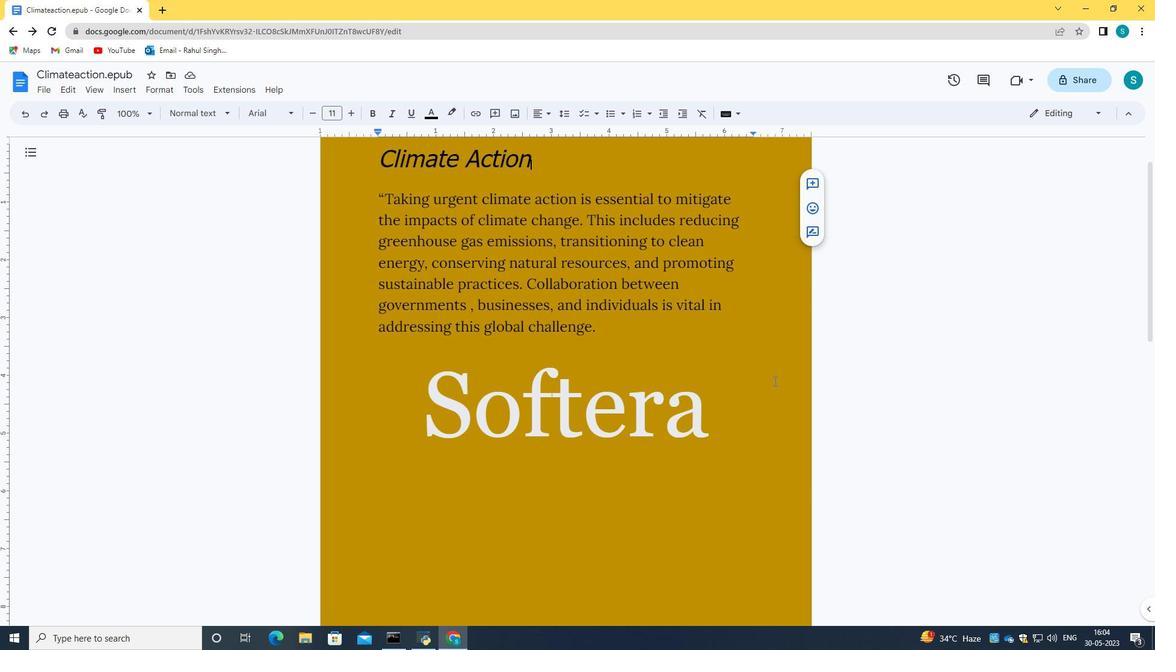 
